Task: In Heading Arial with underline. Font size of heading  '18'Font style of data Calibri. Font size of data  9Alignment of headline & data Align center. Fill color in heading,  RedFont color of data Black Apply border in Data No BorderIn the sheet  Budget Templatebook
Action: Mouse moved to (51, 106)
Screenshot: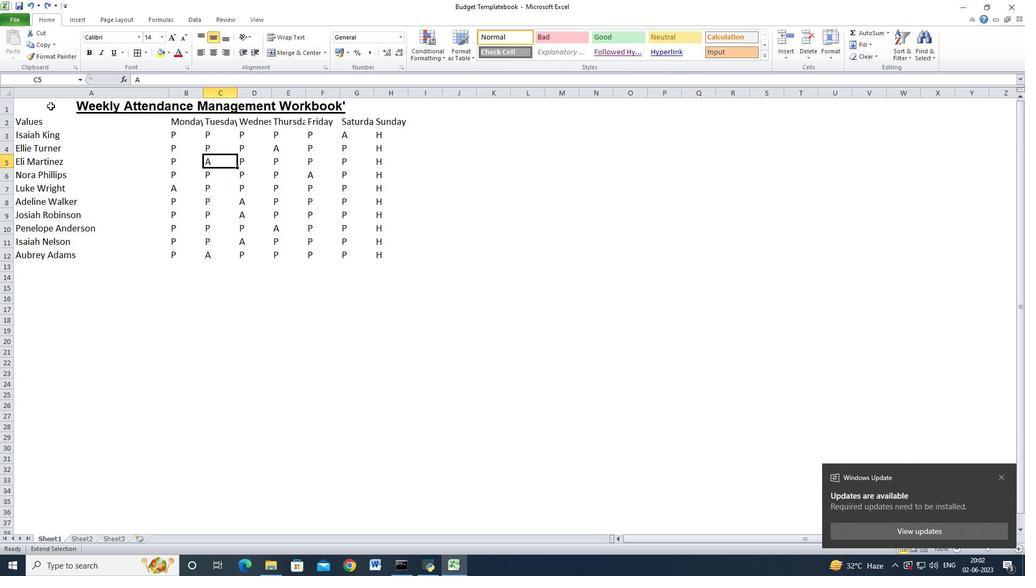 
Action: Mouse pressed left at (51, 106)
Screenshot: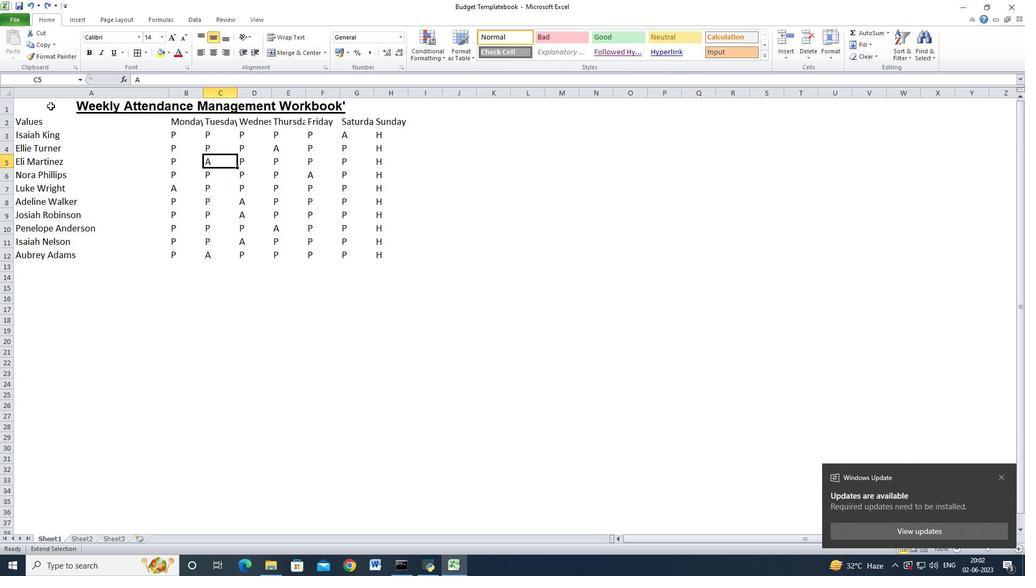 
Action: Mouse moved to (60, 108)
Screenshot: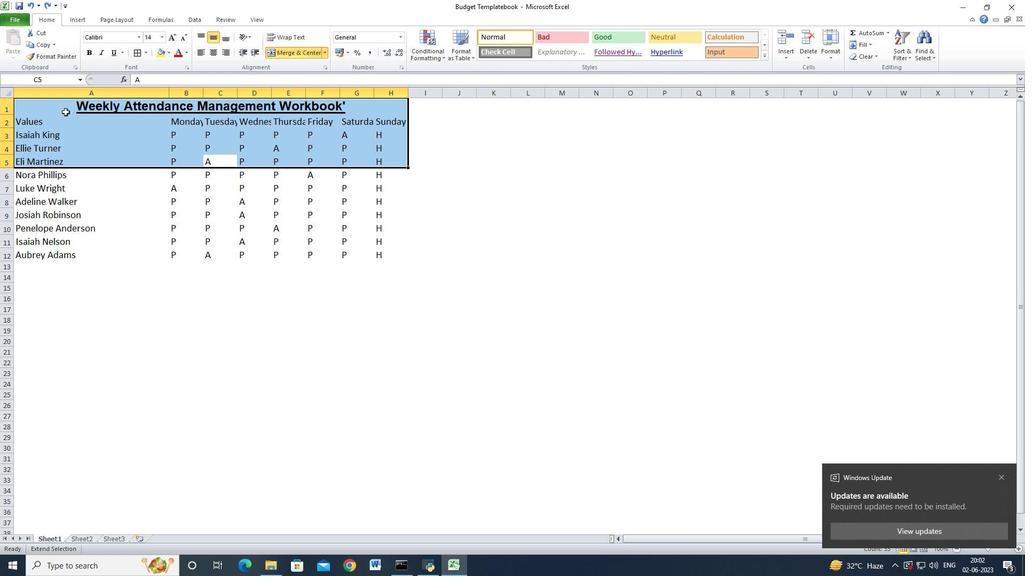 
Action: Mouse pressed left at (60, 108)
Screenshot: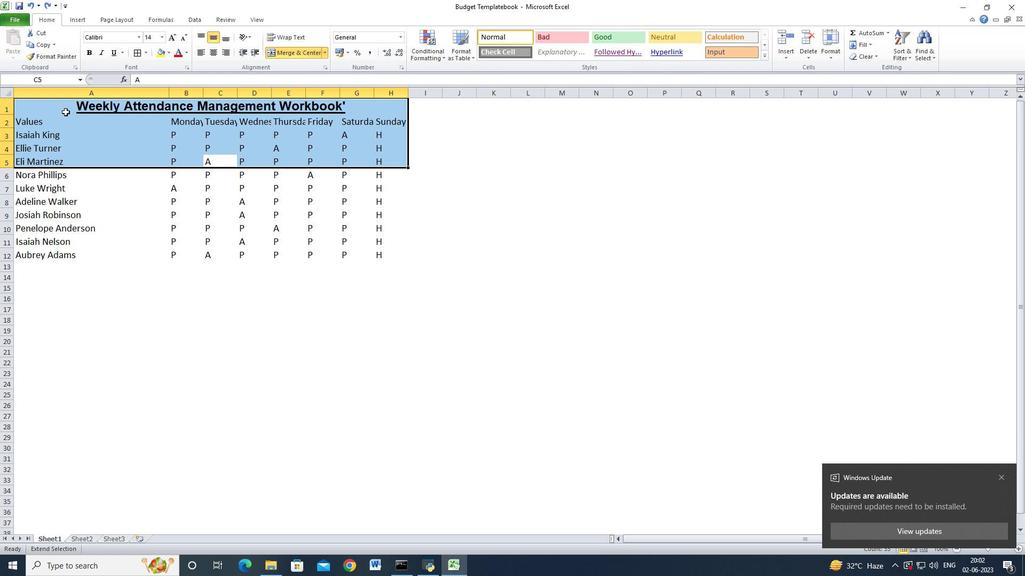 
Action: Mouse moved to (65, 107)
Screenshot: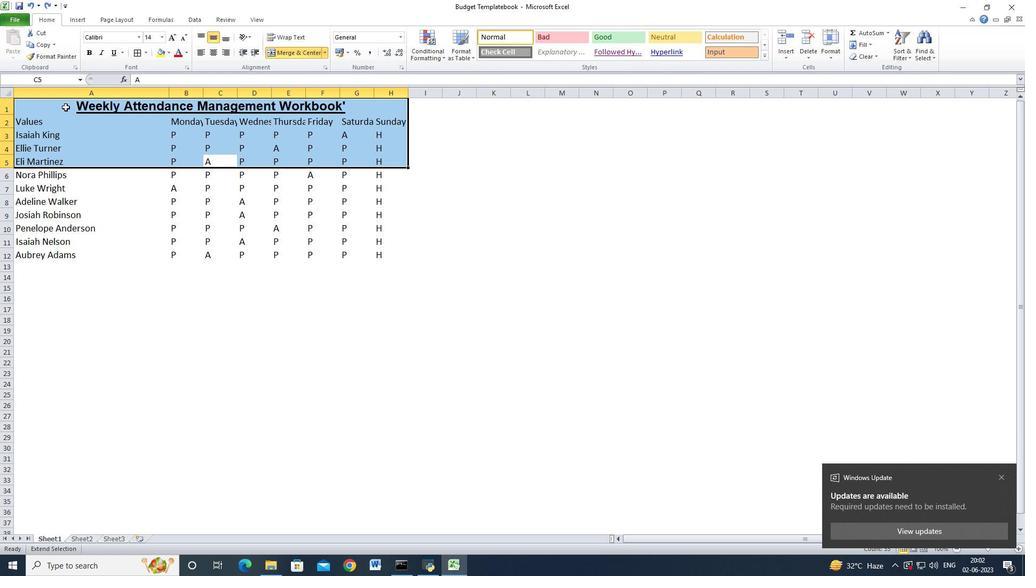 
Action: Mouse pressed left at (65, 107)
Screenshot: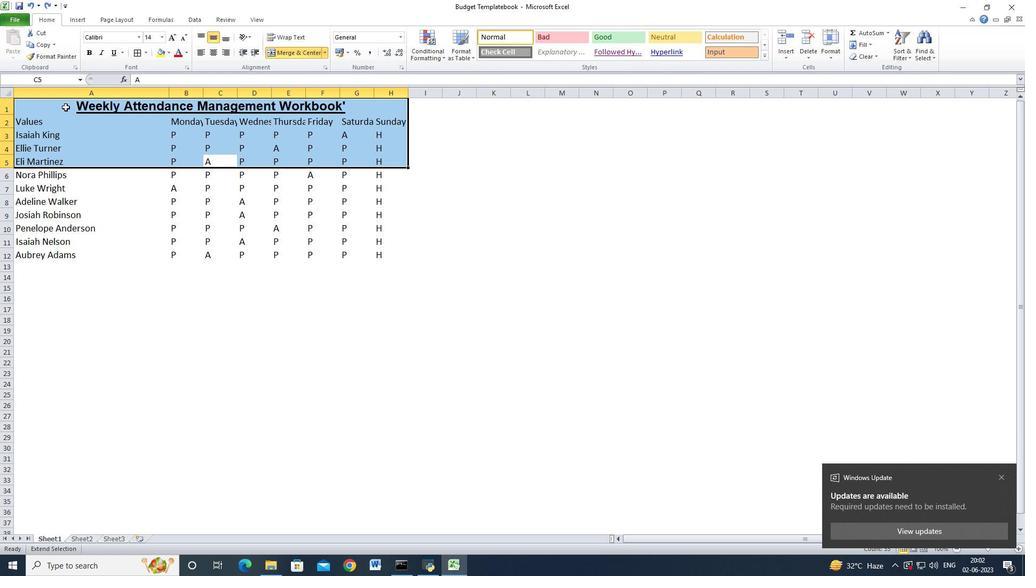 
Action: Mouse moved to (102, 171)
Screenshot: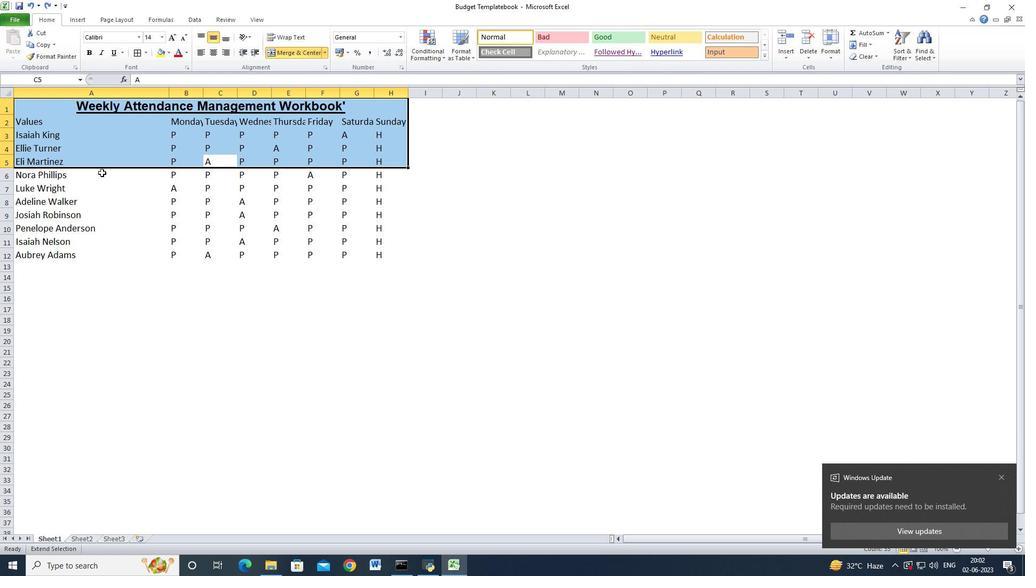 
Action: Key pressed <Key.esc>
Screenshot: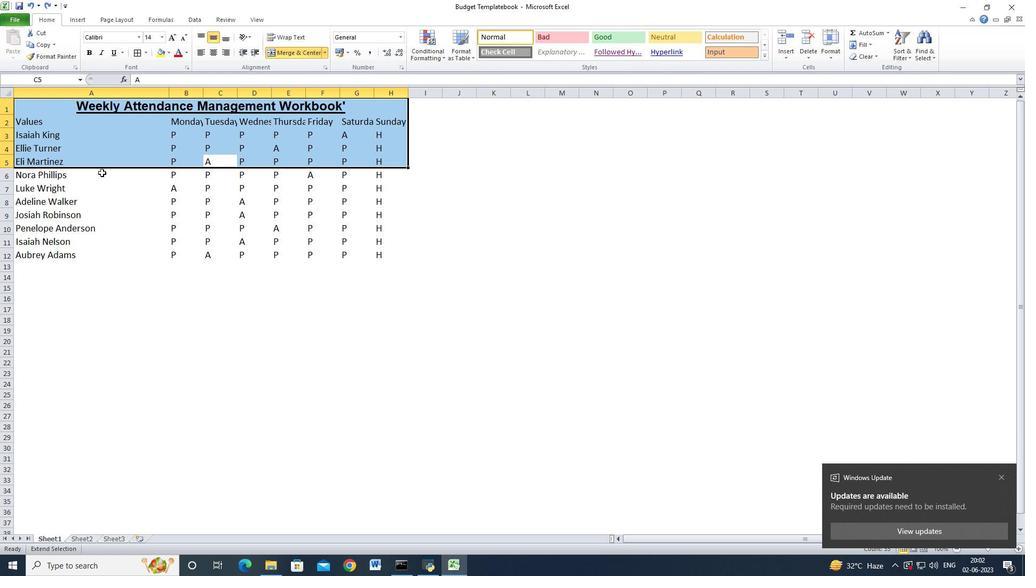 
Action: Mouse moved to (103, 170)
Screenshot: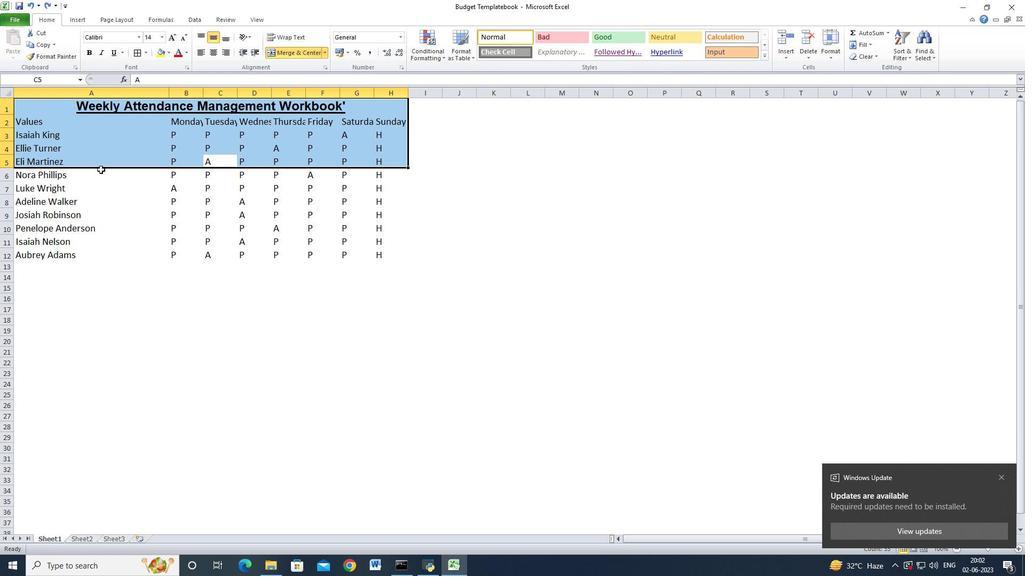 
Action: Mouse pressed left at (103, 170)
Screenshot: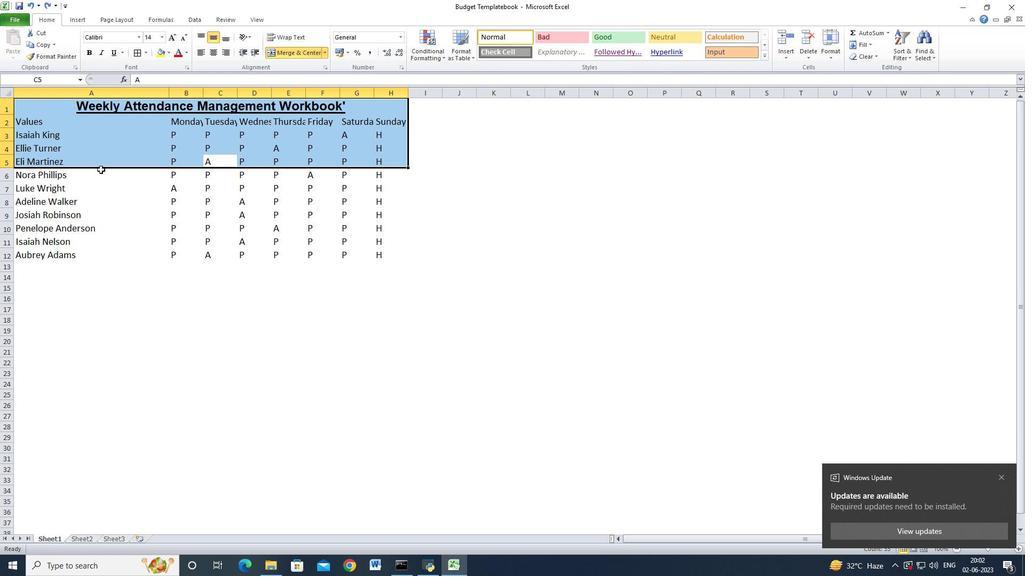
Action: Mouse moved to (56, 107)
Screenshot: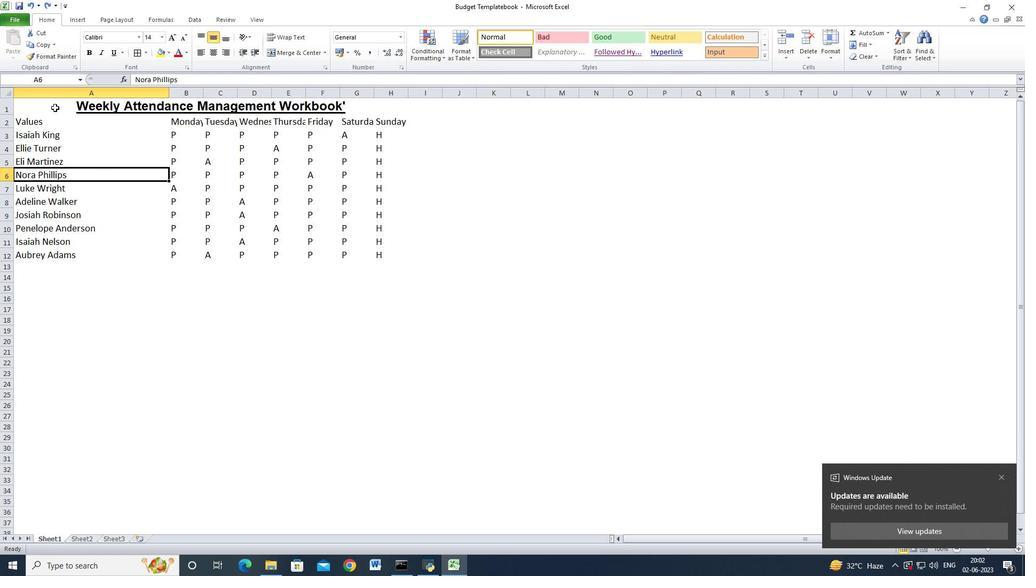 
Action: Mouse pressed left at (56, 107)
Screenshot: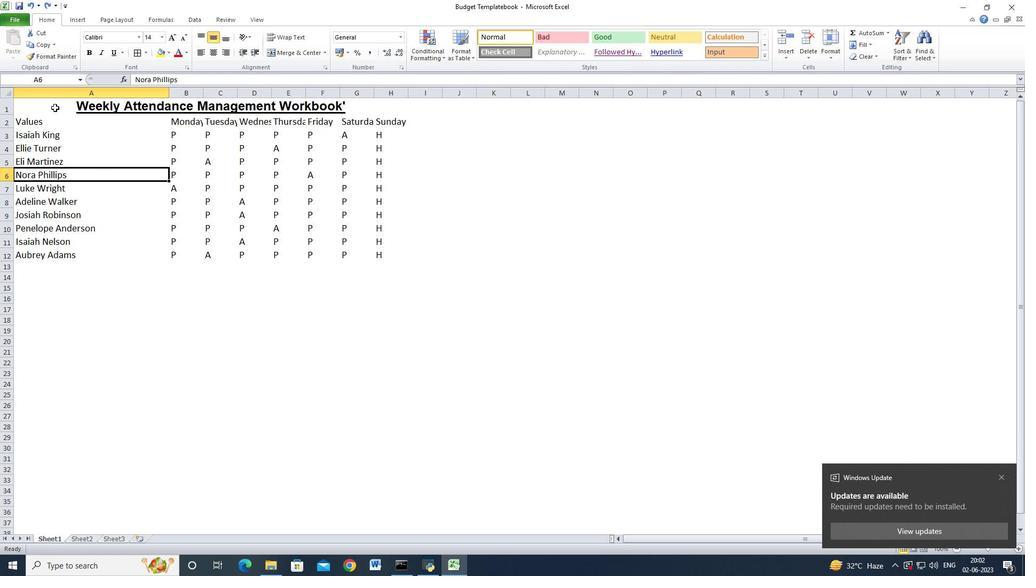 
Action: Mouse moved to (138, 38)
Screenshot: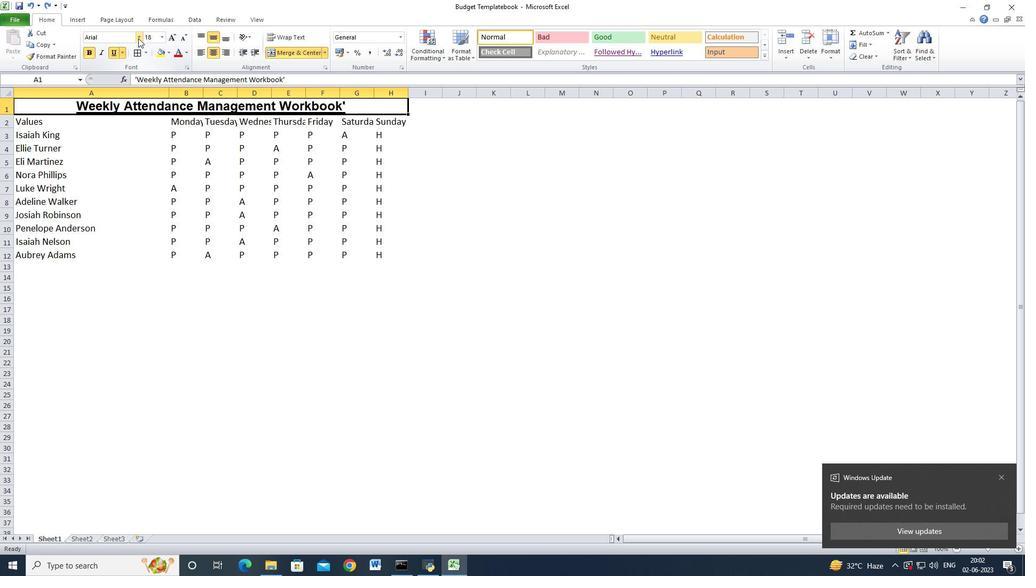 
Action: Mouse pressed left at (138, 38)
Screenshot: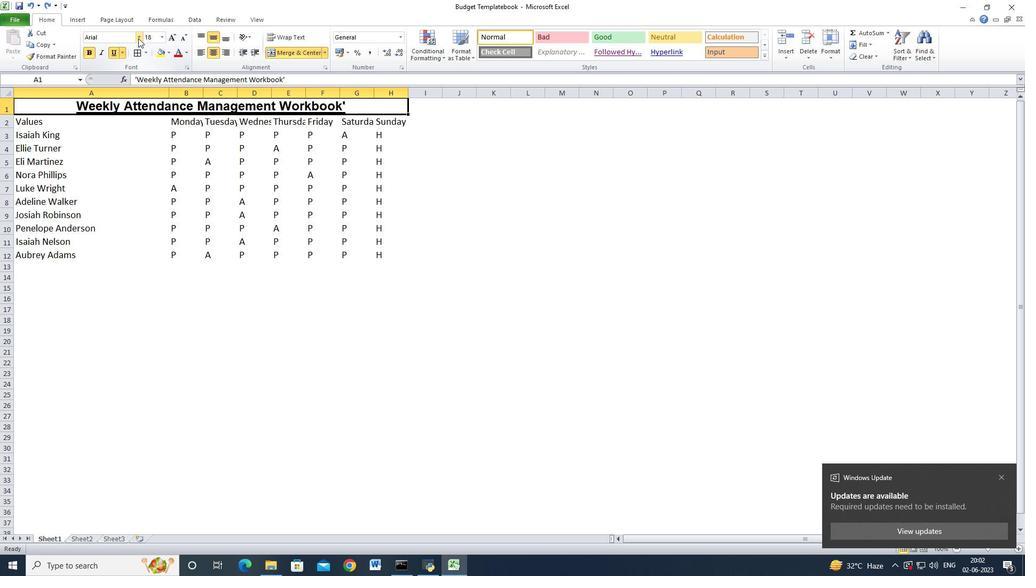 
Action: Mouse moved to (114, 123)
Screenshot: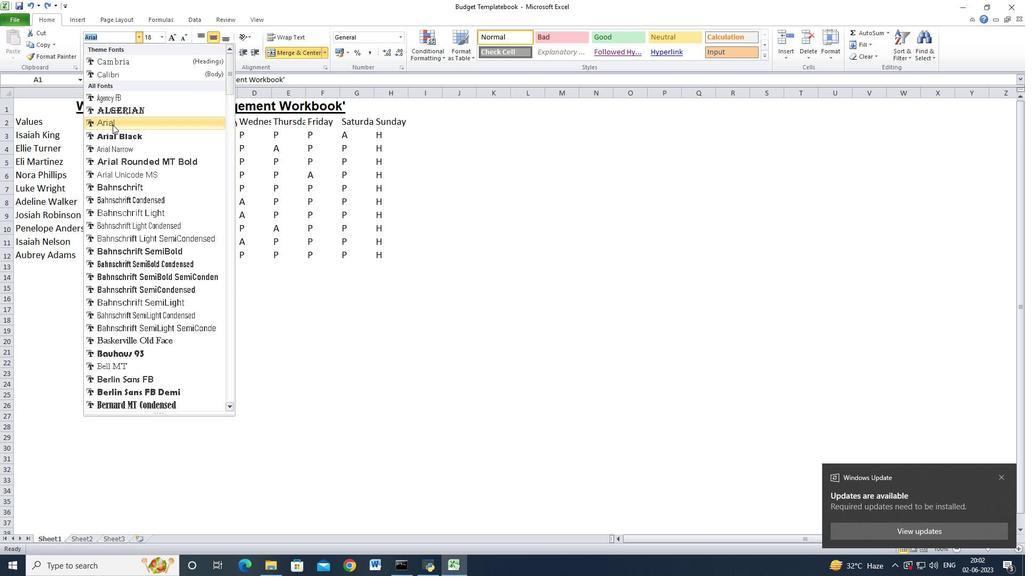 
Action: Mouse pressed left at (114, 123)
Screenshot: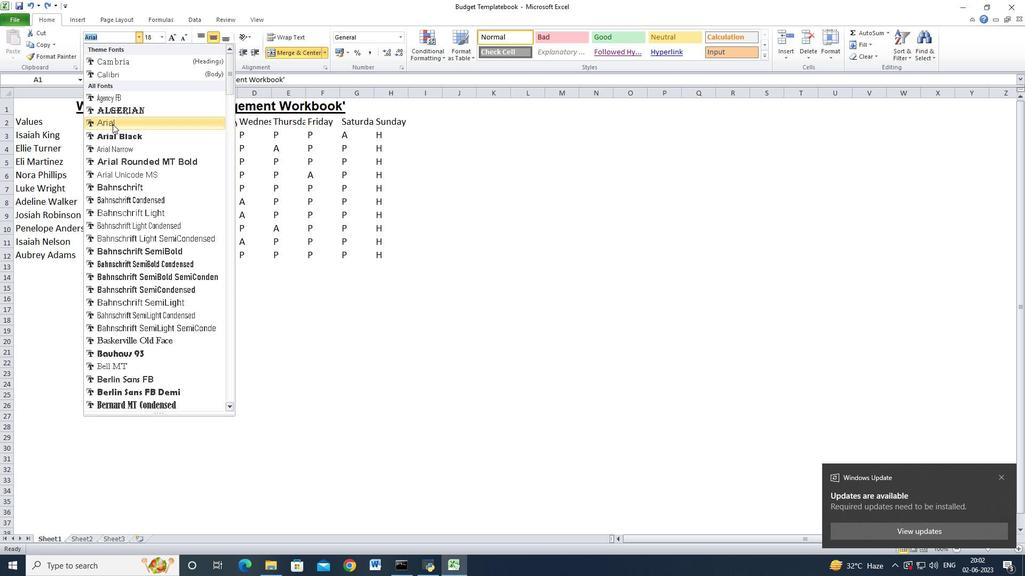 
Action: Mouse moved to (114, 51)
Screenshot: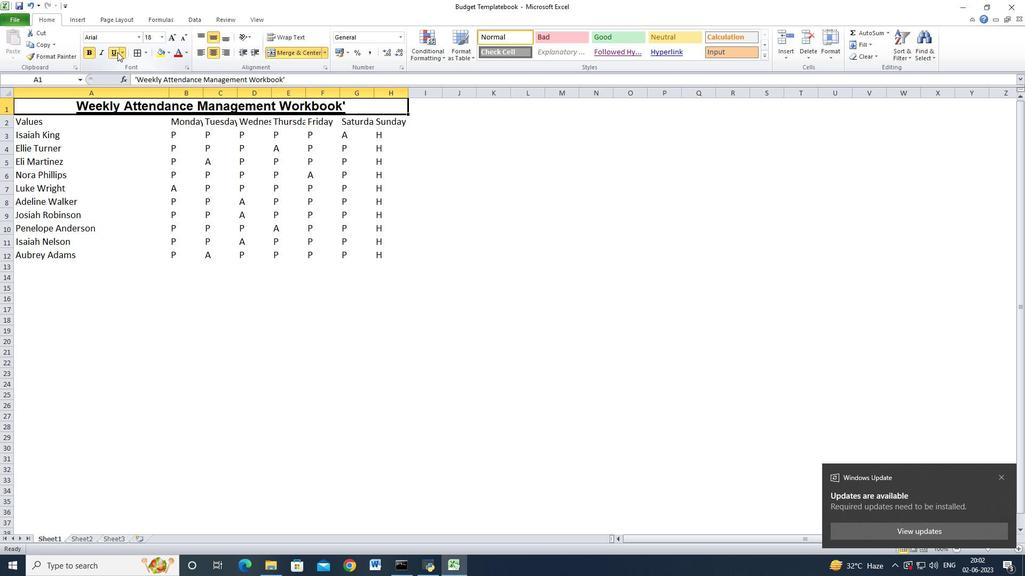
Action: Mouse pressed left at (114, 51)
Screenshot: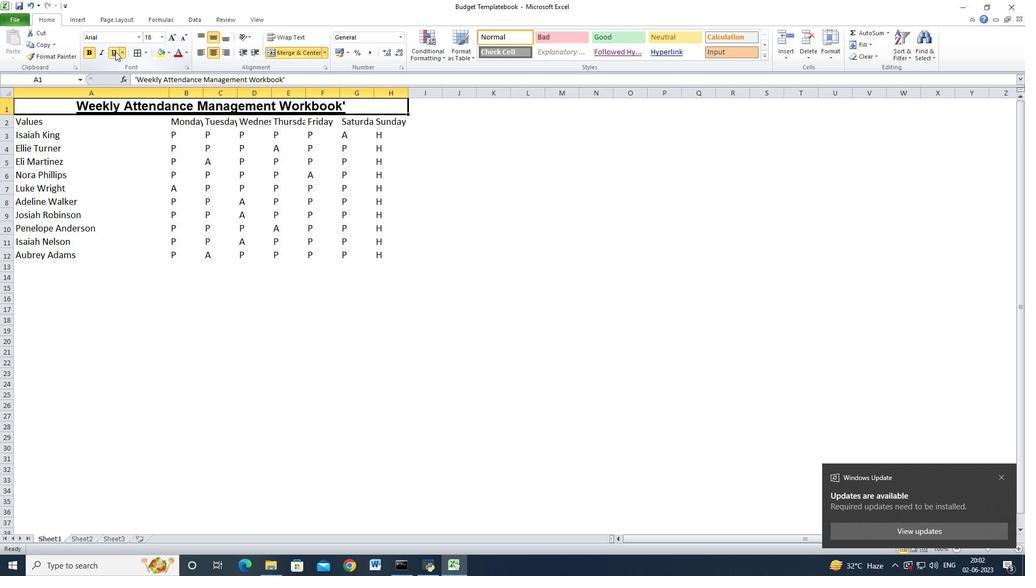 
Action: Mouse moved to (112, 51)
Screenshot: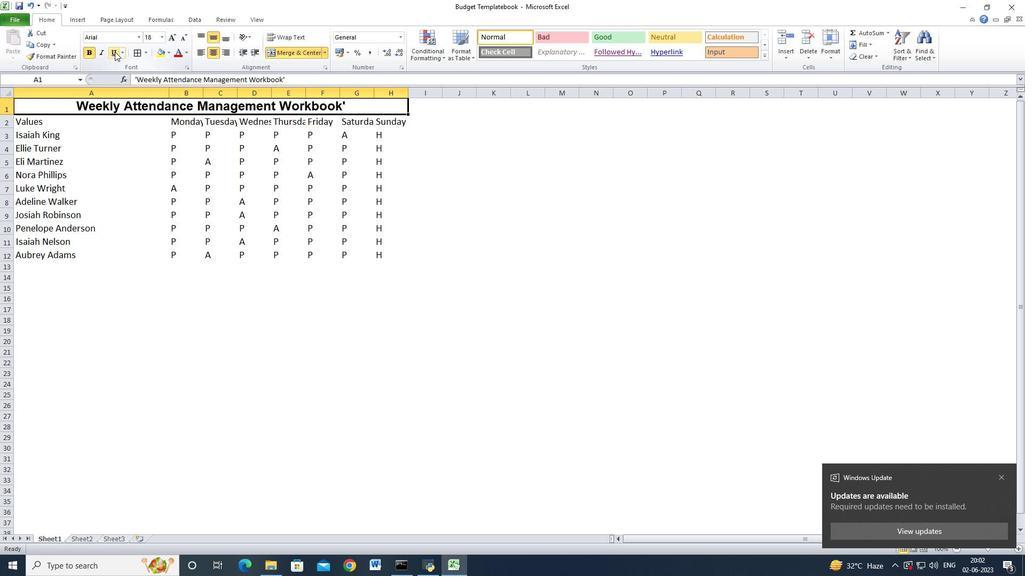 
Action: Mouse pressed left at (112, 51)
Screenshot: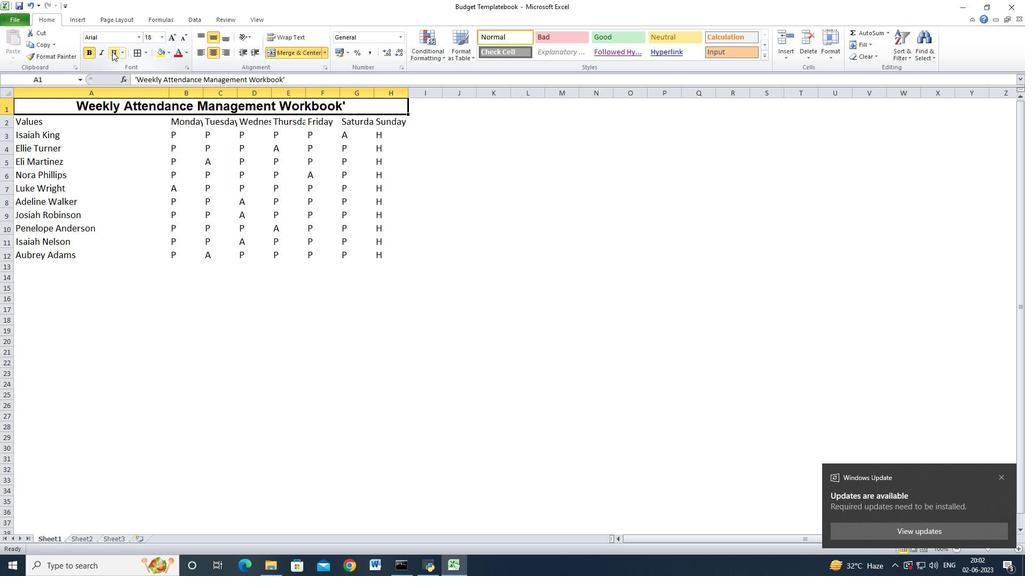 
Action: Mouse moved to (163, 36)
Screenshot: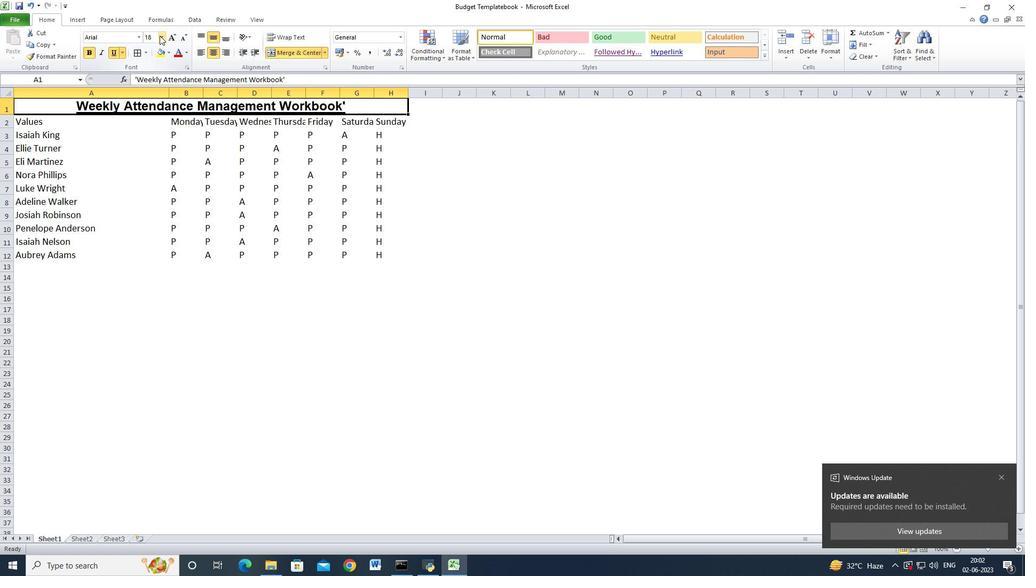 
Action: Mouse pressed left at (163, 36)
Screenshot: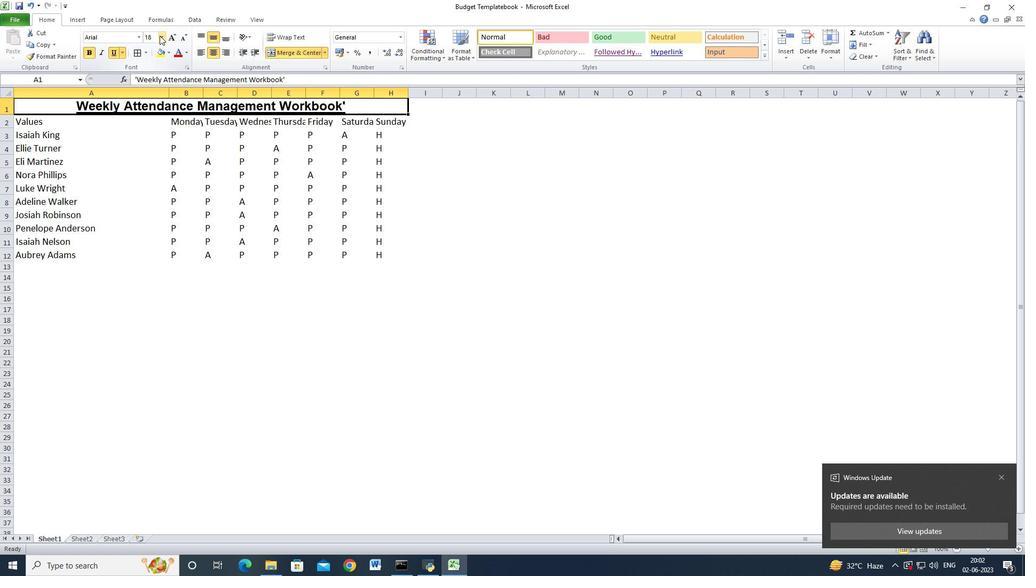 
Action: Mouse moved to (150, 111)
Screenshot: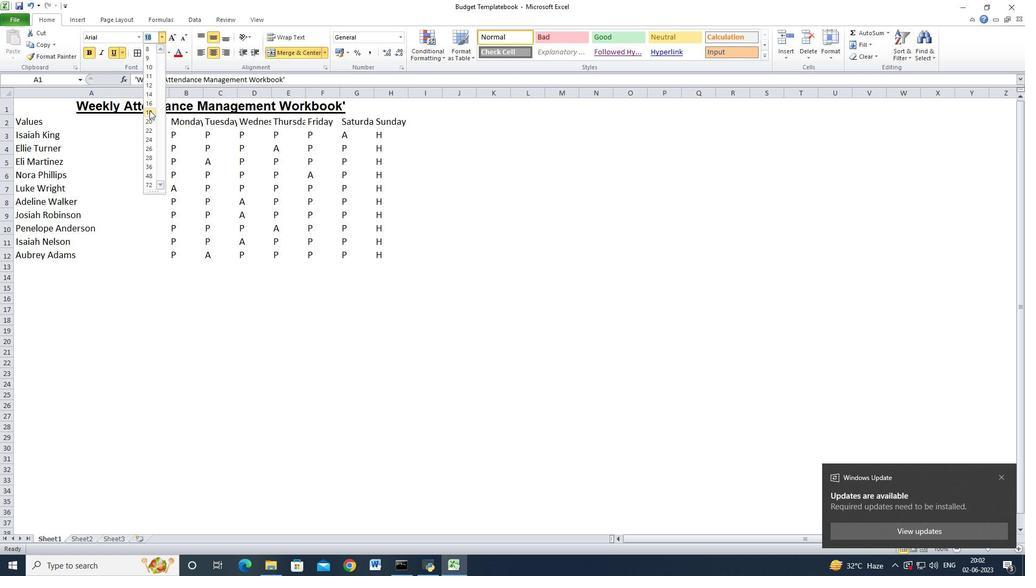 
Action: Mouse pressed left at (150, 111)
Screenshot: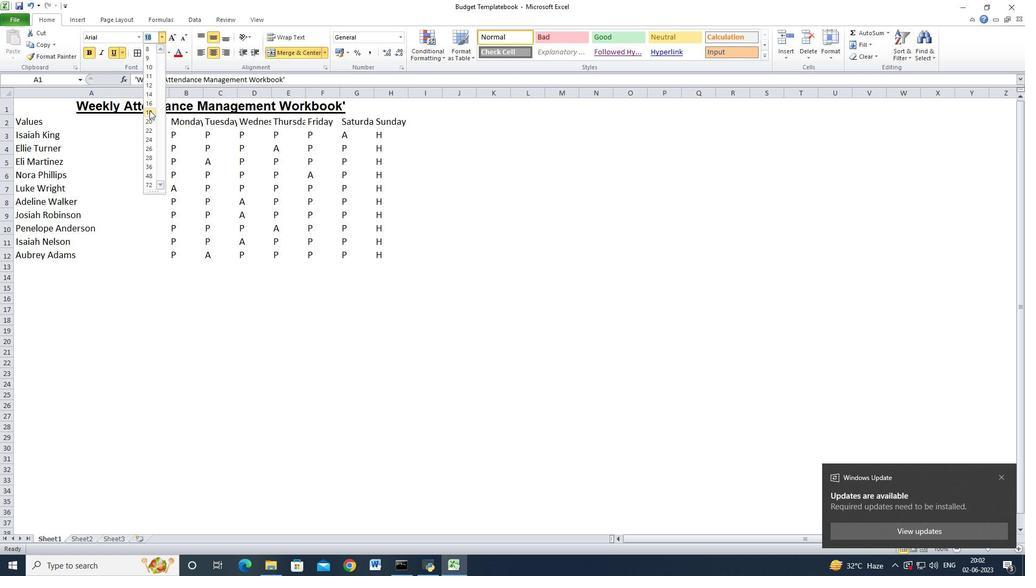 
Action: Mouse moved to (56, 149)
Screenshot: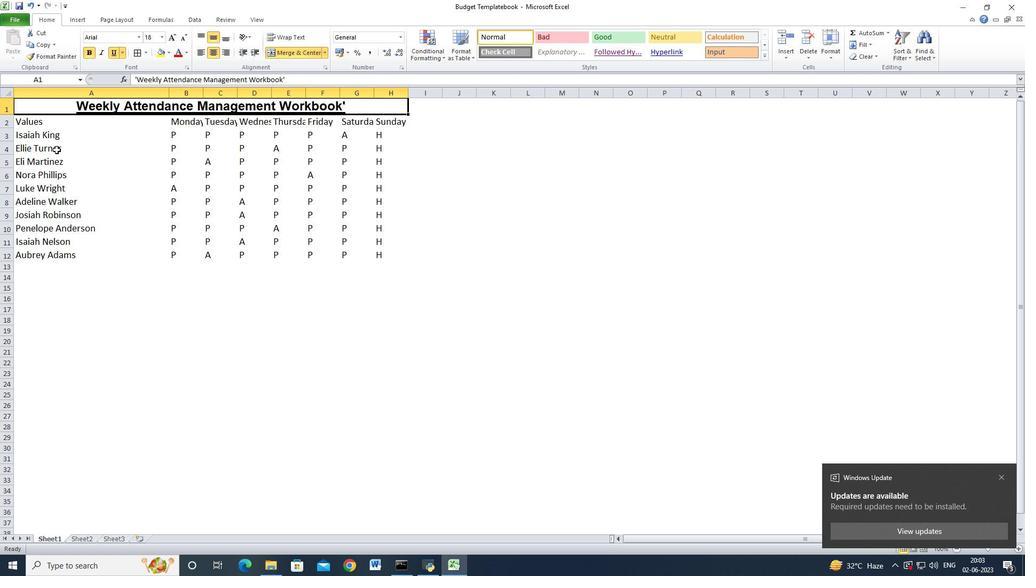 
Action: Mouse pressed left at (56, 149)
Screenshot: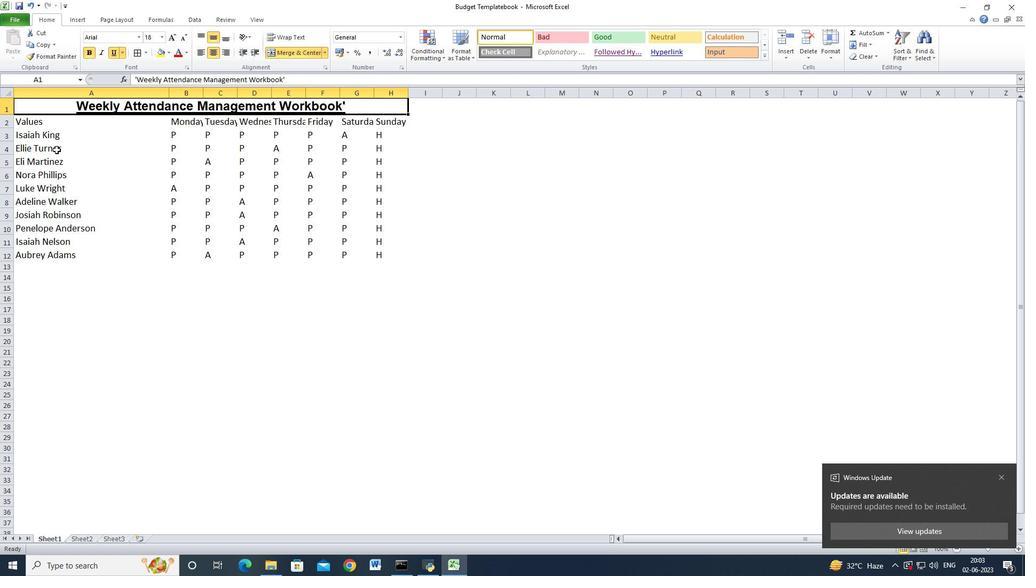 
Action: Mouse moved to (32, 124)
Screenshot: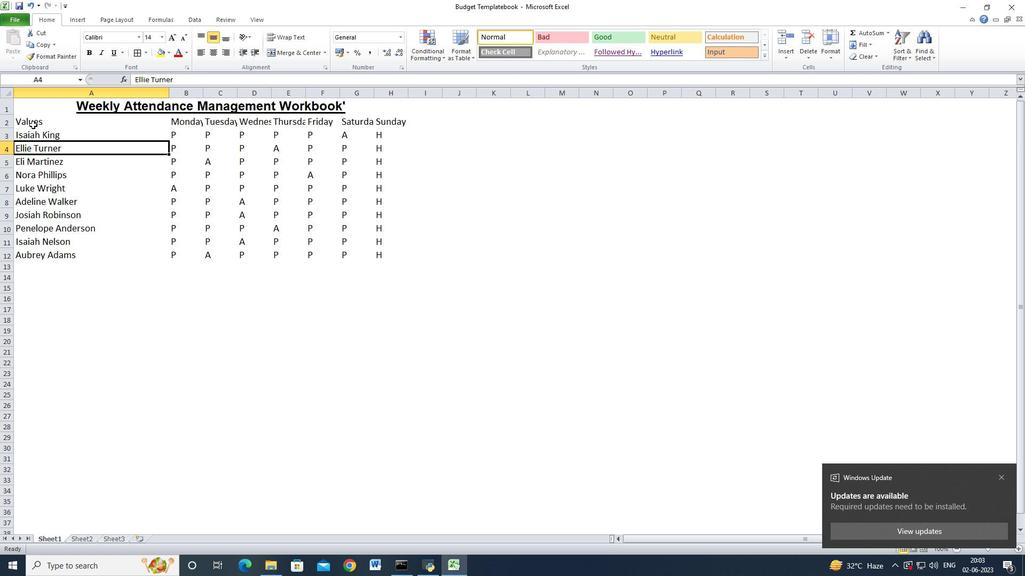 
Action: Mouse pressed left at (32, 124)
Screenshot: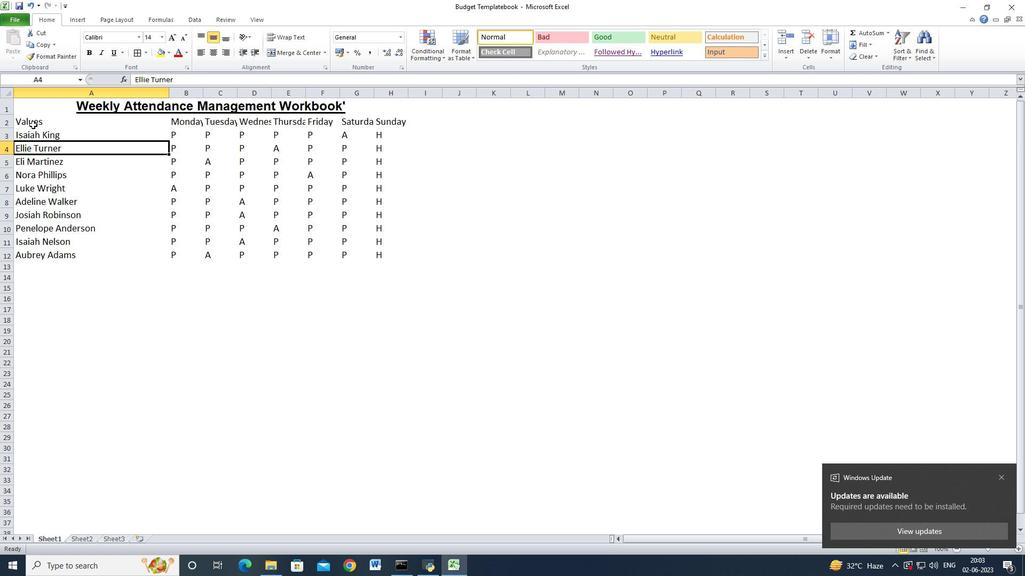 
Action: Mouse moved to (138, 35)
Screenshot: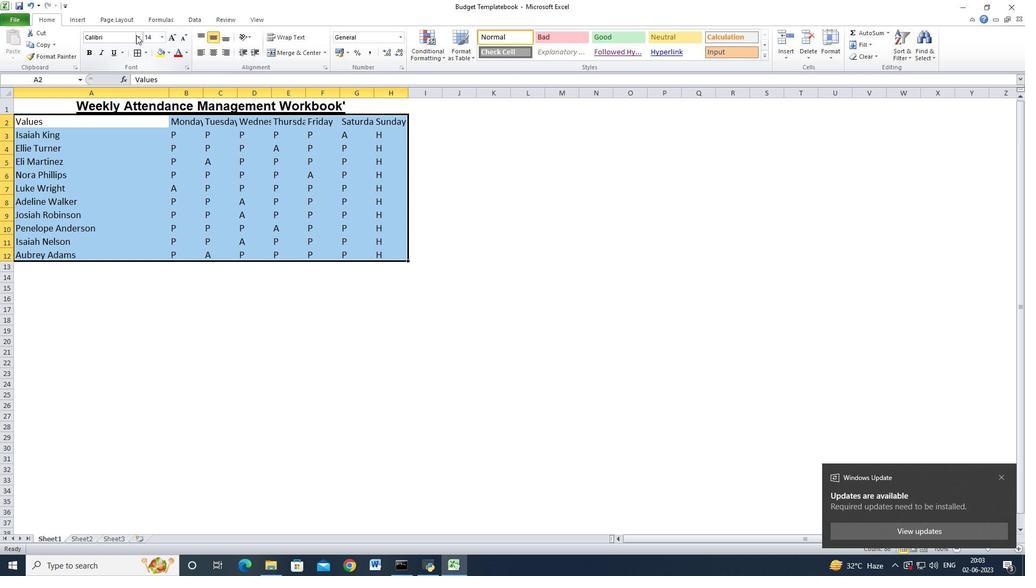 
Action: Mouse pressed left at (138, 35)
Screenshot: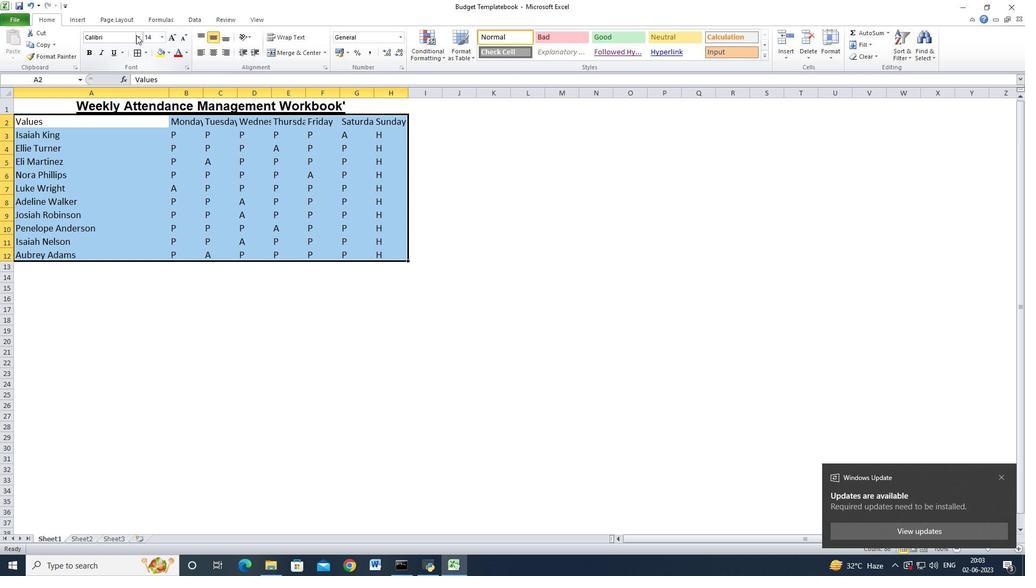 
Action: Mouse moved to (116, 76)
Screenshot: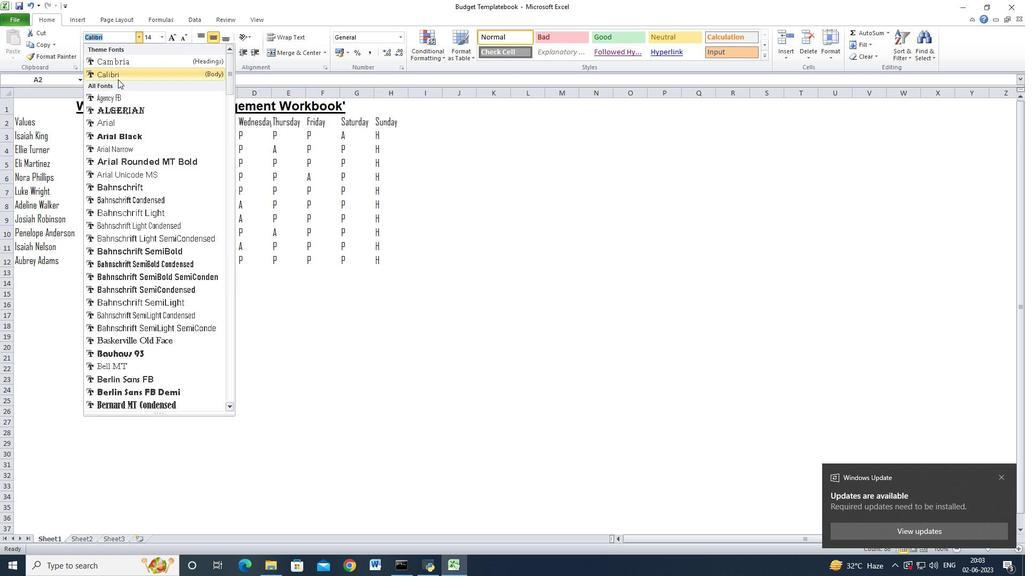 
Action: Mouse pressed left at (116, 76)
Screenshot: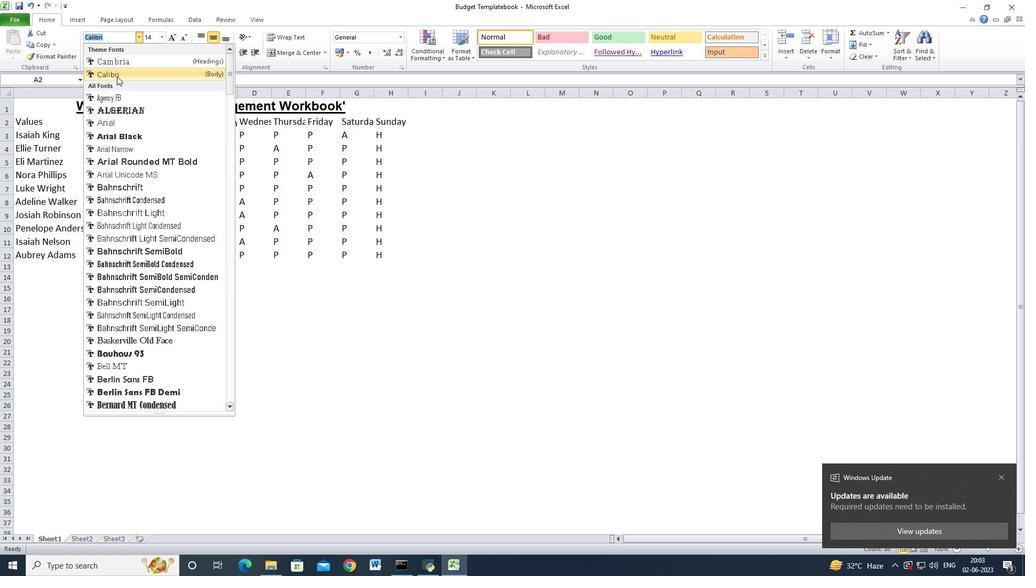 
Action: Mouse moved to (6, 92)
Screenshot: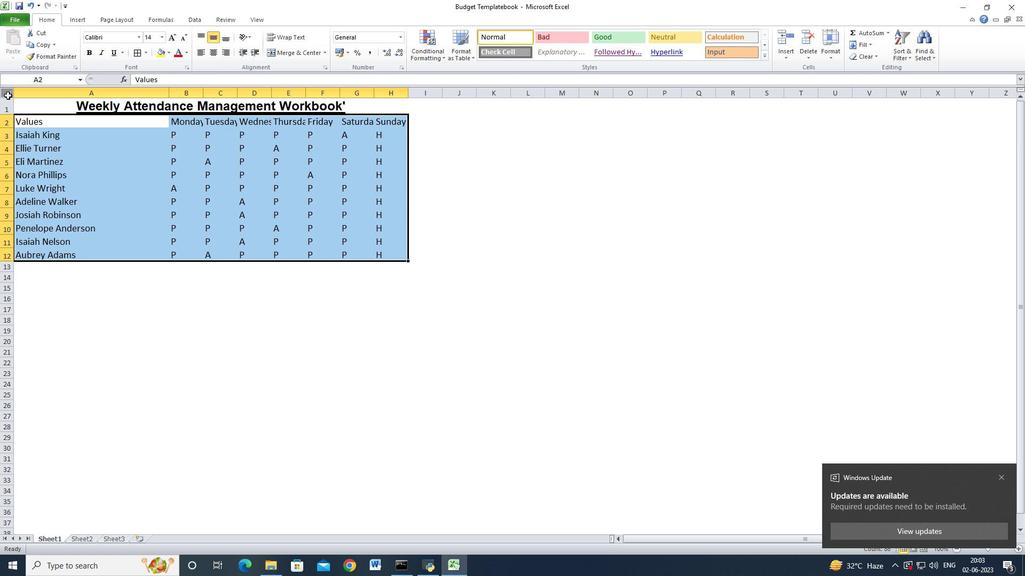 
Action: Mouse pressed left at (6, 92)
Screenshot: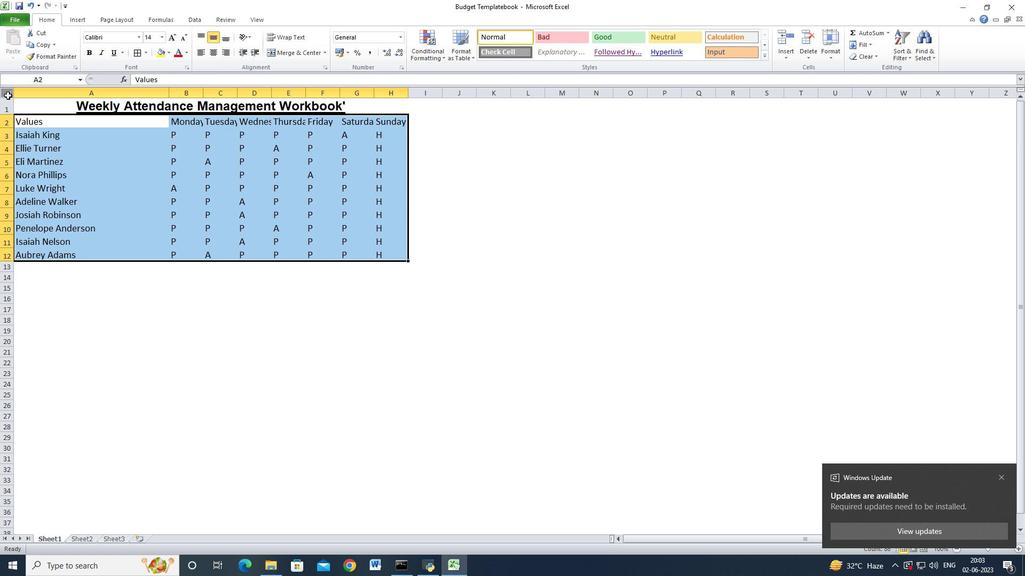 
Action: Mouse moved to (171, 94)
Screenshot: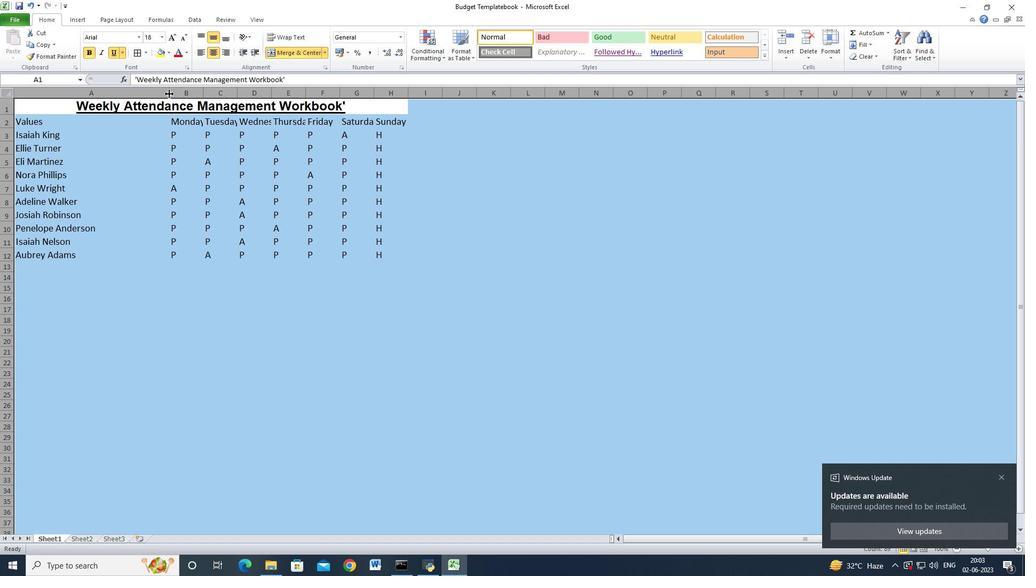 
Action: Mouse pressed left at (171, 94)
Screenshot: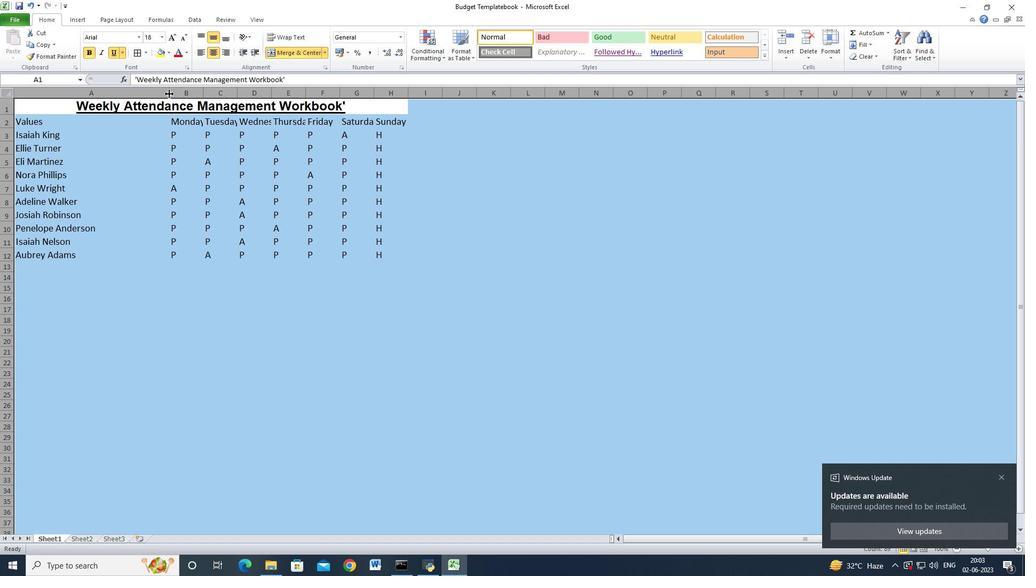 
Action: Mouse moved to (171, 94)
Screenshot: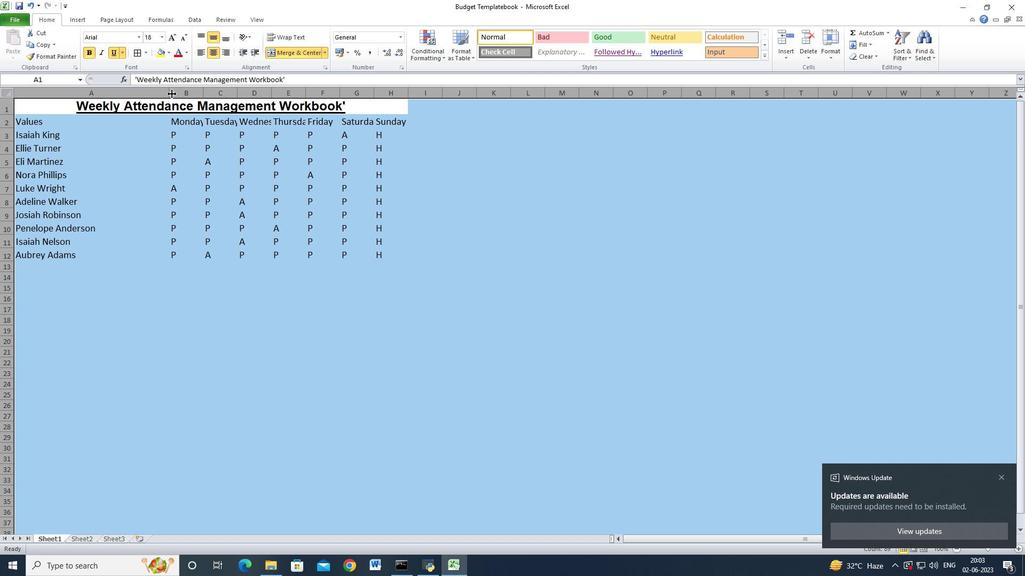 
Action: Mouse pressed left at (171, 94)
Screenshot: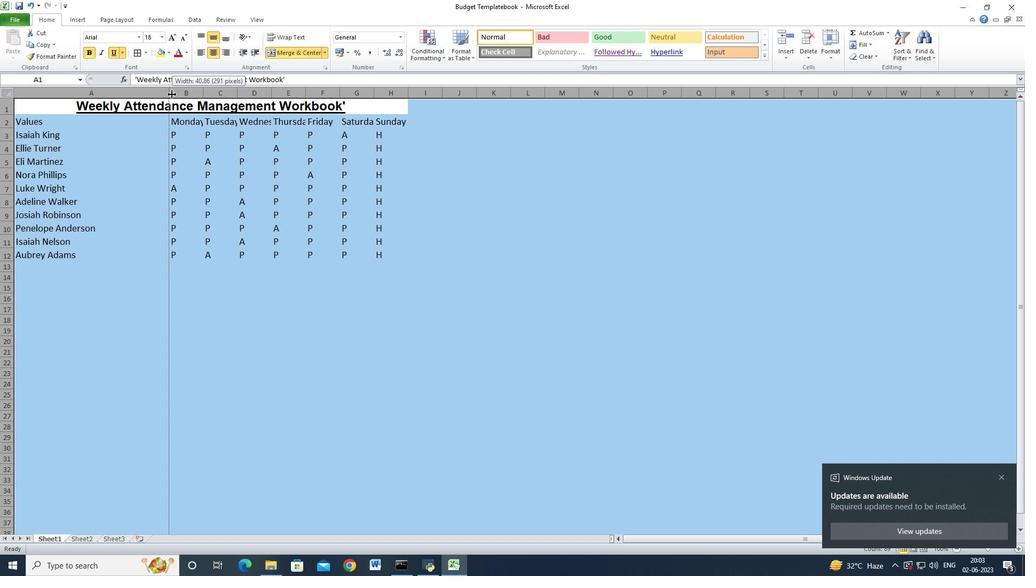 
Action: Mouse moved to (129, 161)
Screenshot: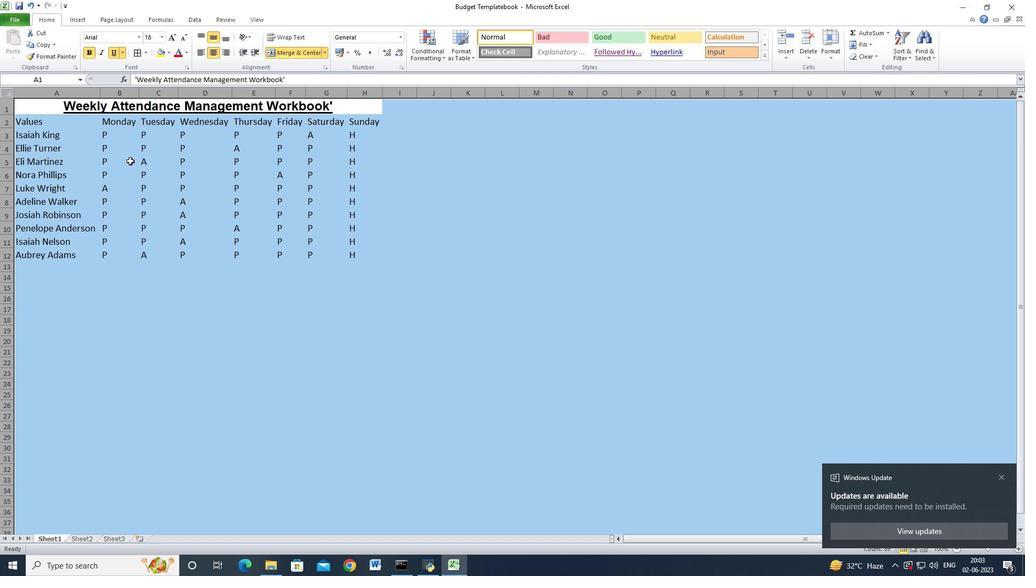 
Action: Mouse pressed left at (129, 161)
Screenshot: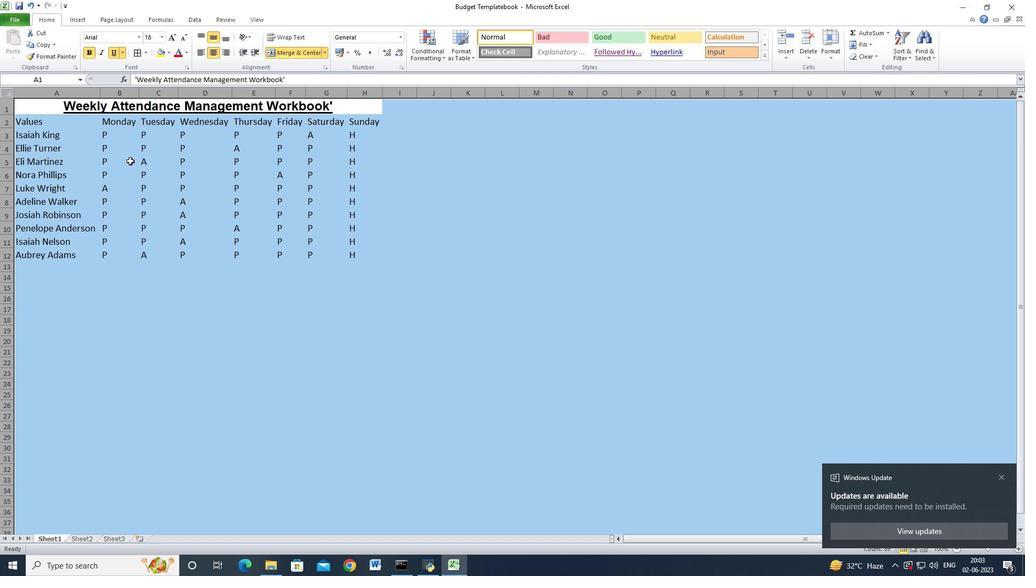 
Action: Mouse moved to (36, 121)
Screenshot: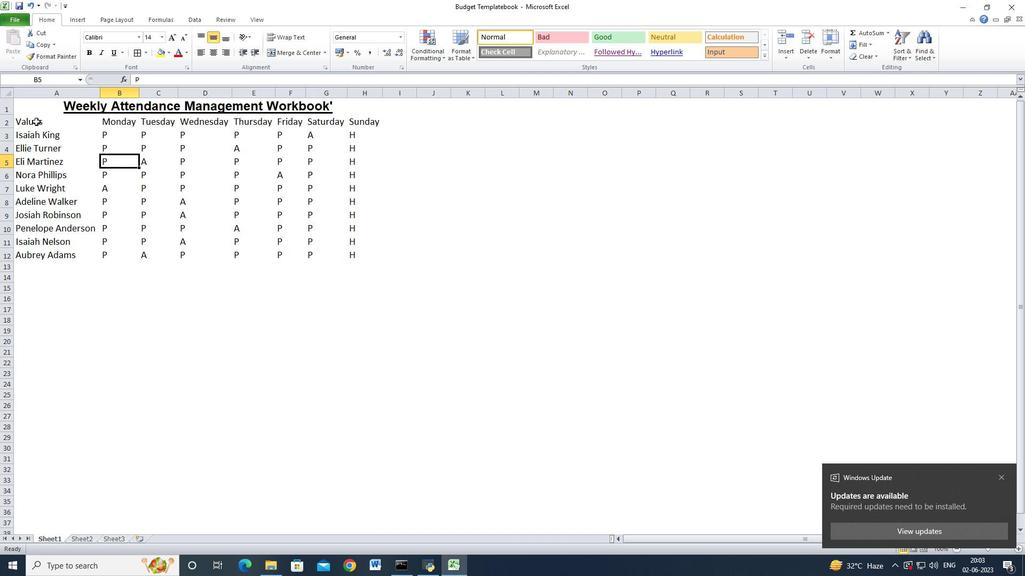 
Action: Mouse pressed left at (36, 121)
Screenshot: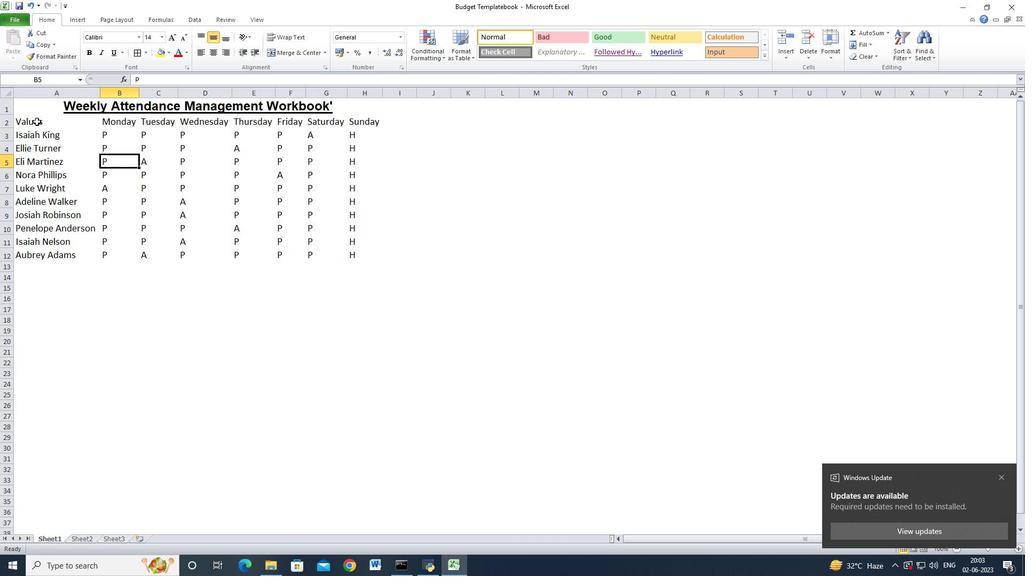 
Action: Mouse moved to (163, 34)
Screenshot: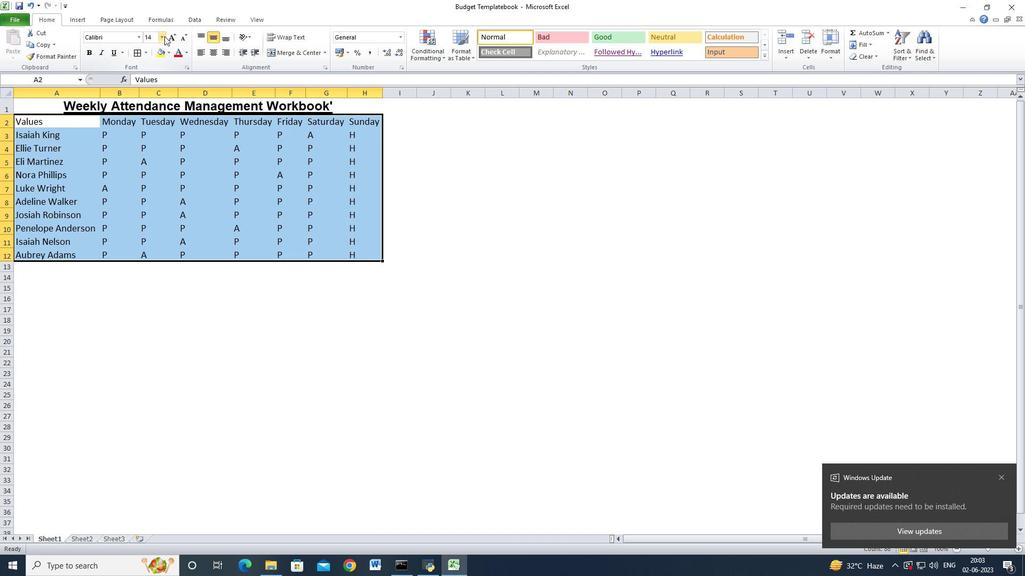 
Action: Mouse pressed left at (163, 34)
Screenshot: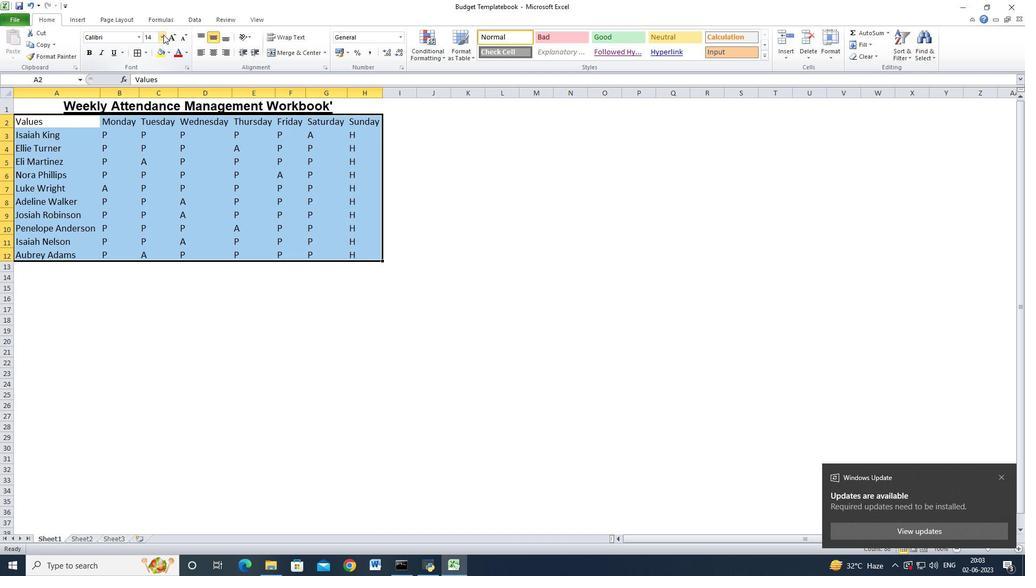 
Action: Mouse moved to (148, 58)
Screenshot: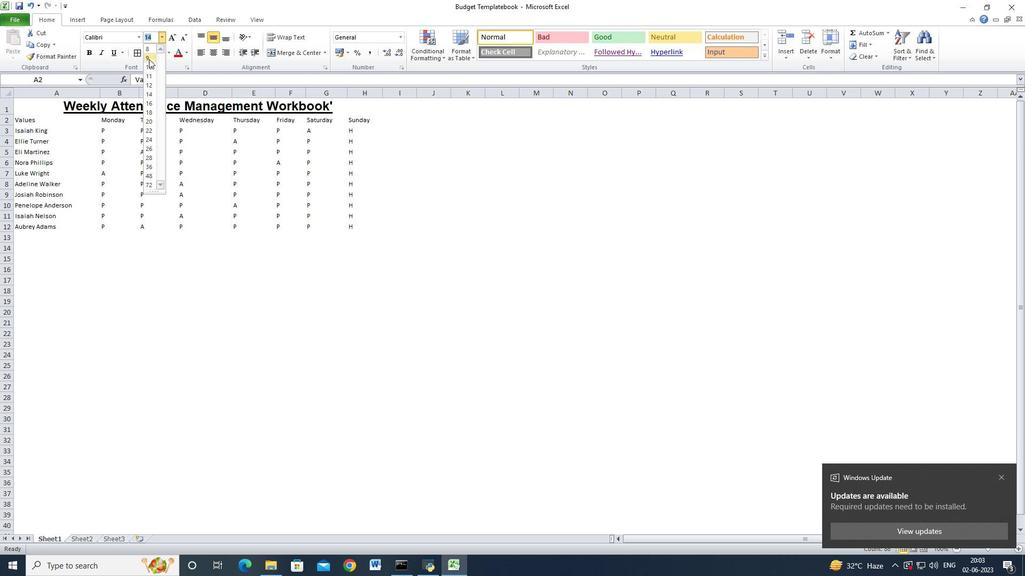 
Action: Mouse pressed left at (148, 58)
Screenshot: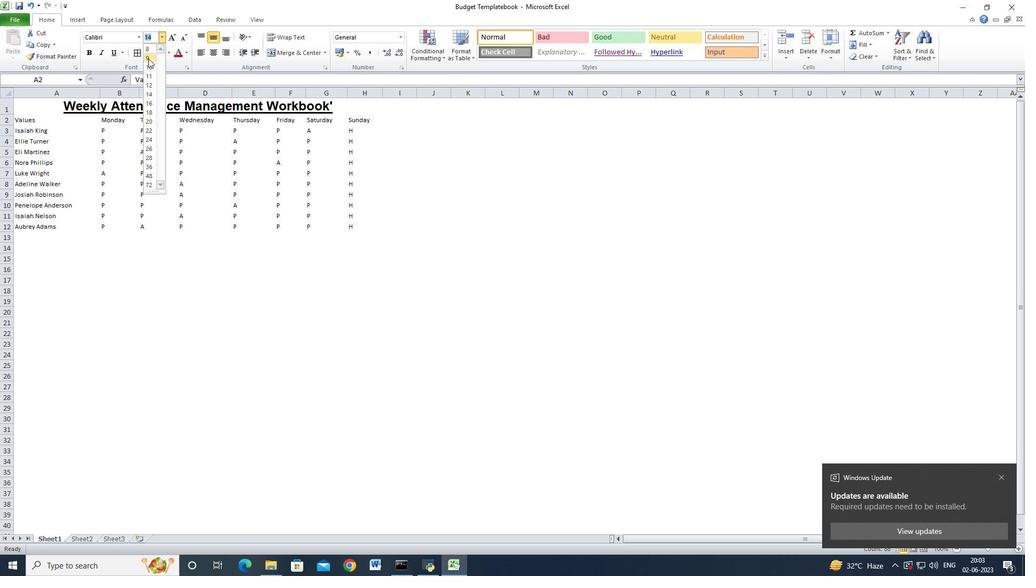 
Action: Mouse moved to (29, 103)
Screenshot: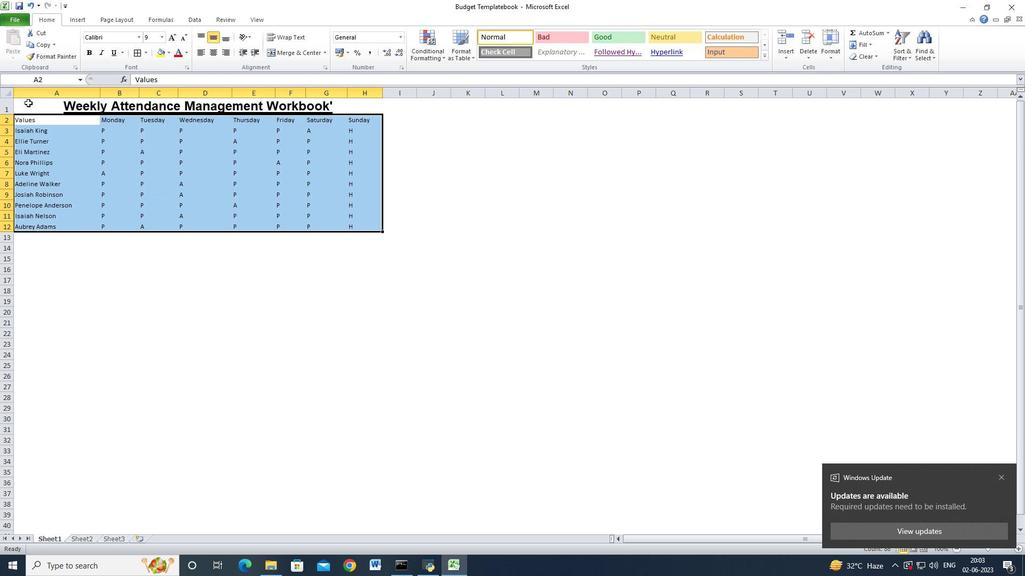 
Action: Mouse pressed left at (29, 103)
Screenshot: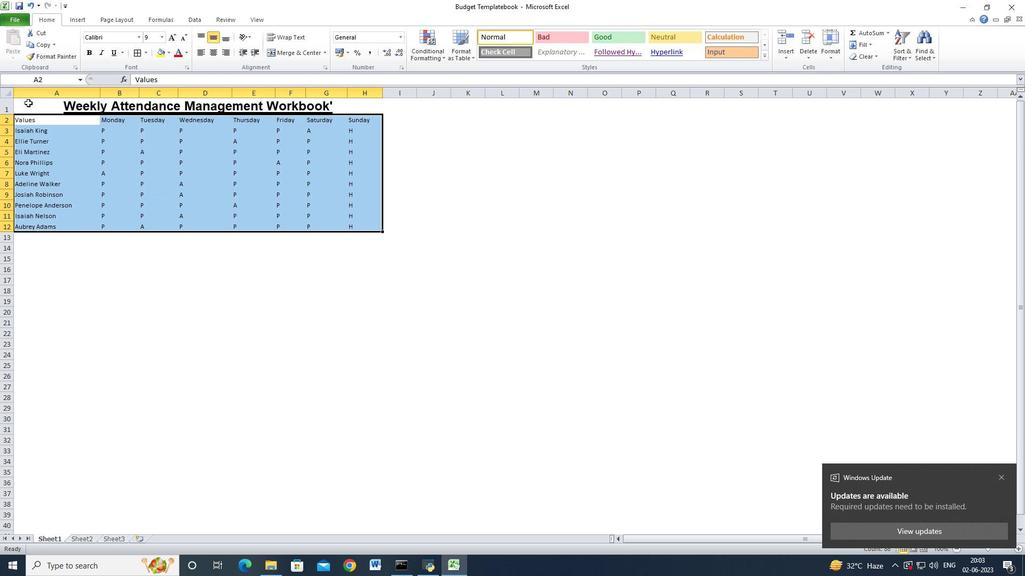 
Action: Mouse moved to (198, 52)
Screenshot: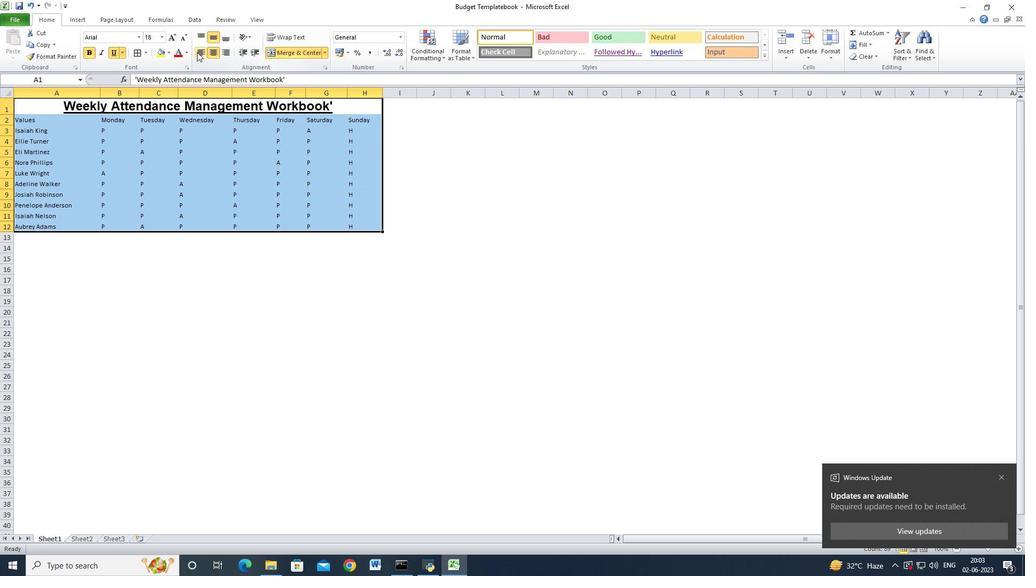 
Action: Mouse pressed left at (198, 52)
Screenshot: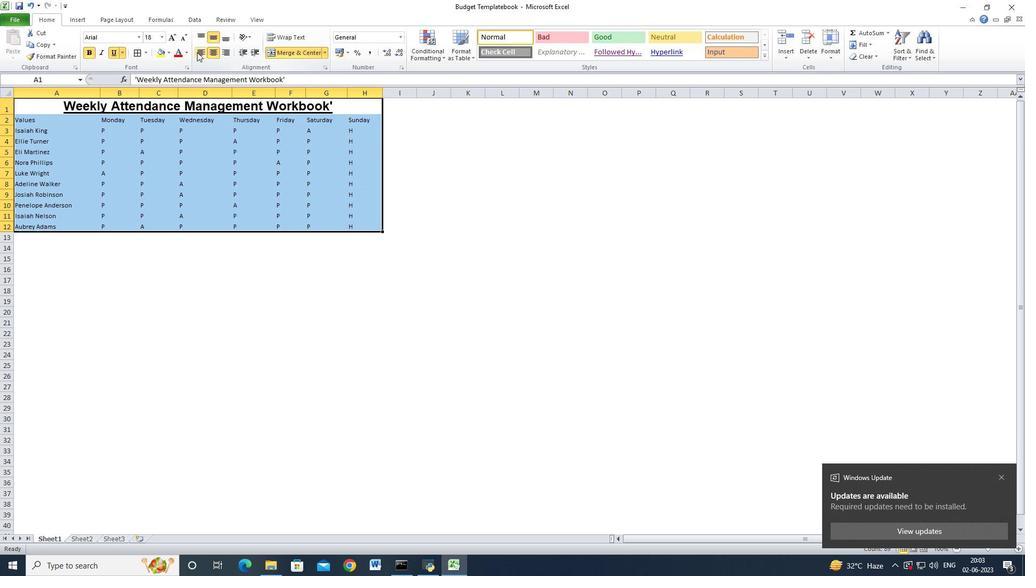 
Action: Mouse moved to (213, 50)
Screenshot: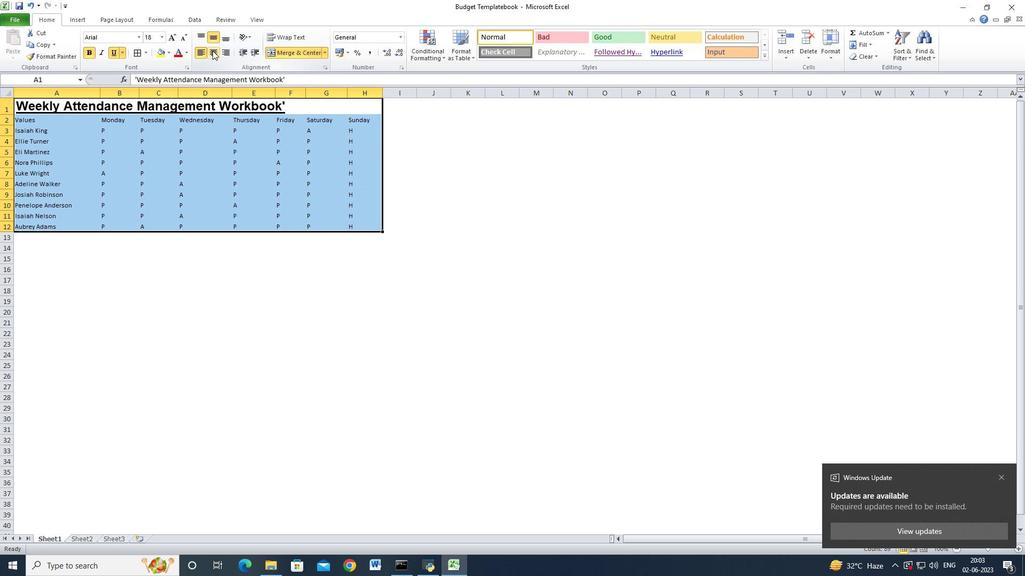 
Action: Mouse pressed left at (213, 50)
Screenshot: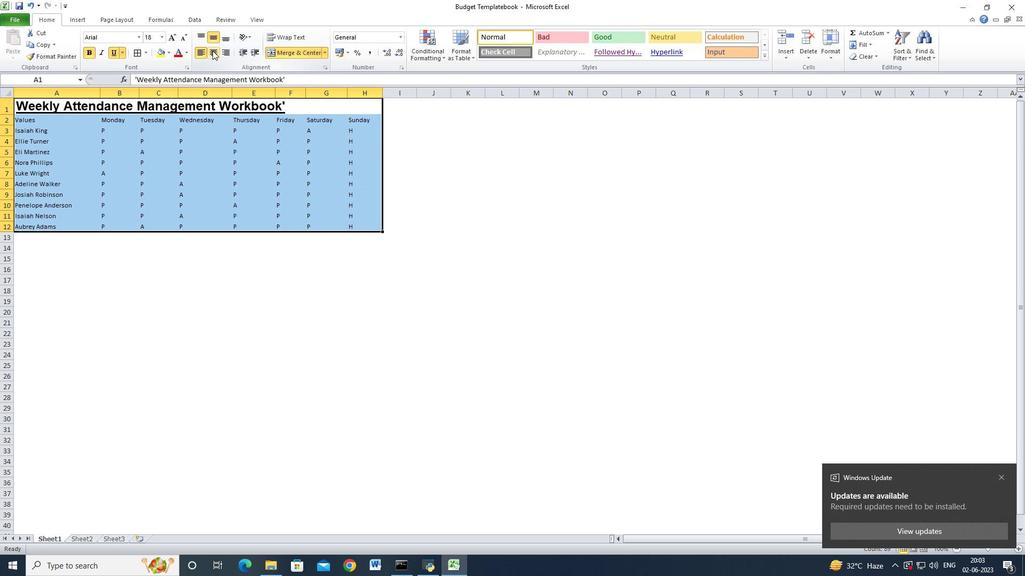 
Action: Mouse moved to (151, 170)
Screenshot: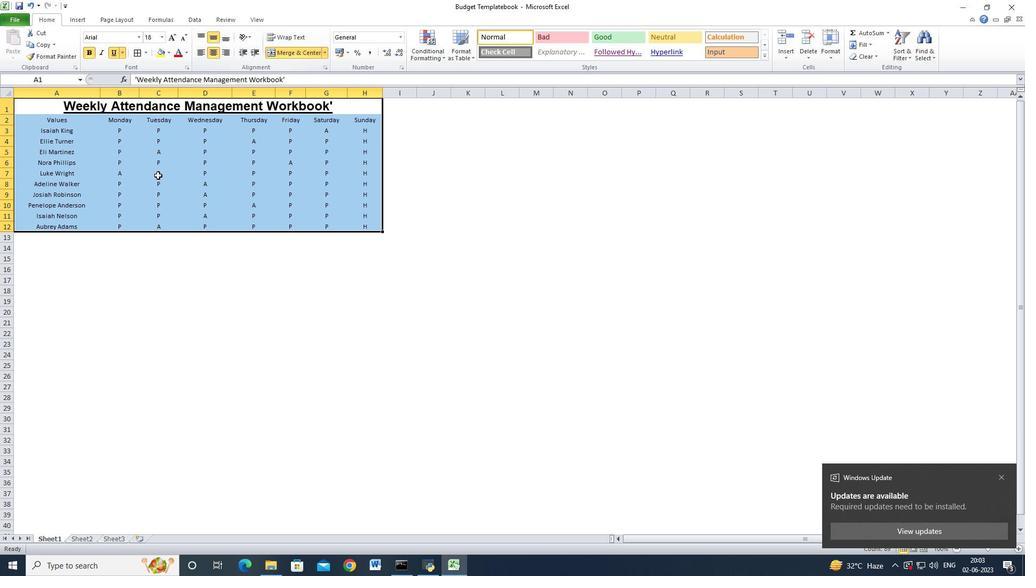 
Action: Mouse pressed left at (151, 170)
Screenshot: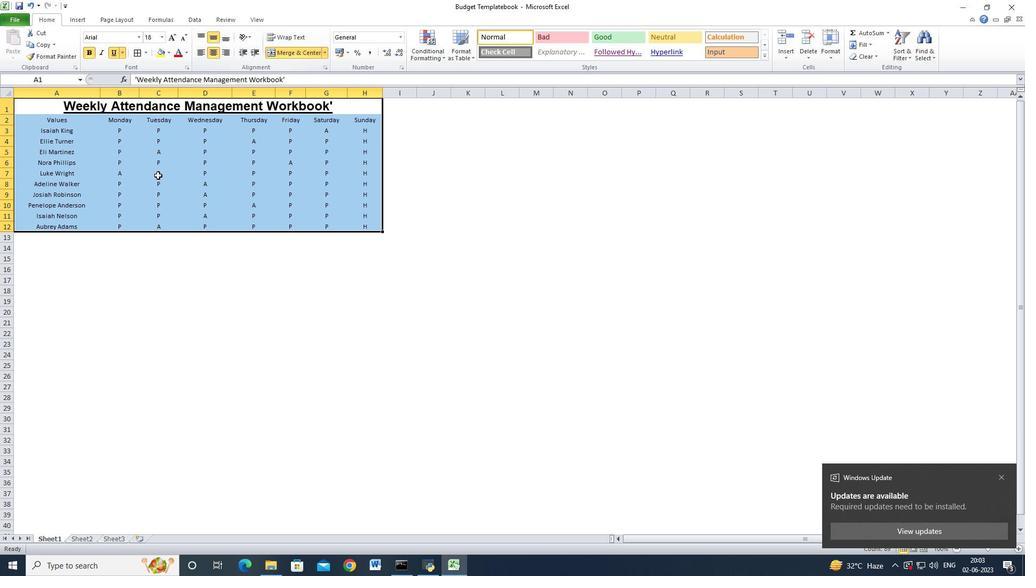 
Action: Mouse moved to (234, 170)
Screenshot: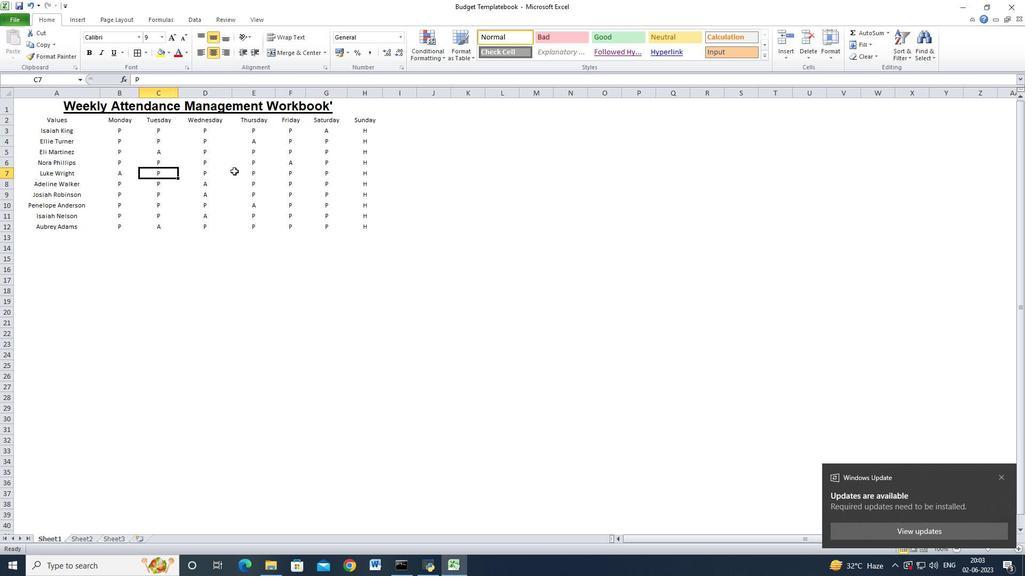 
Action: Mouse pressed left at (234, 170)
Screenshot: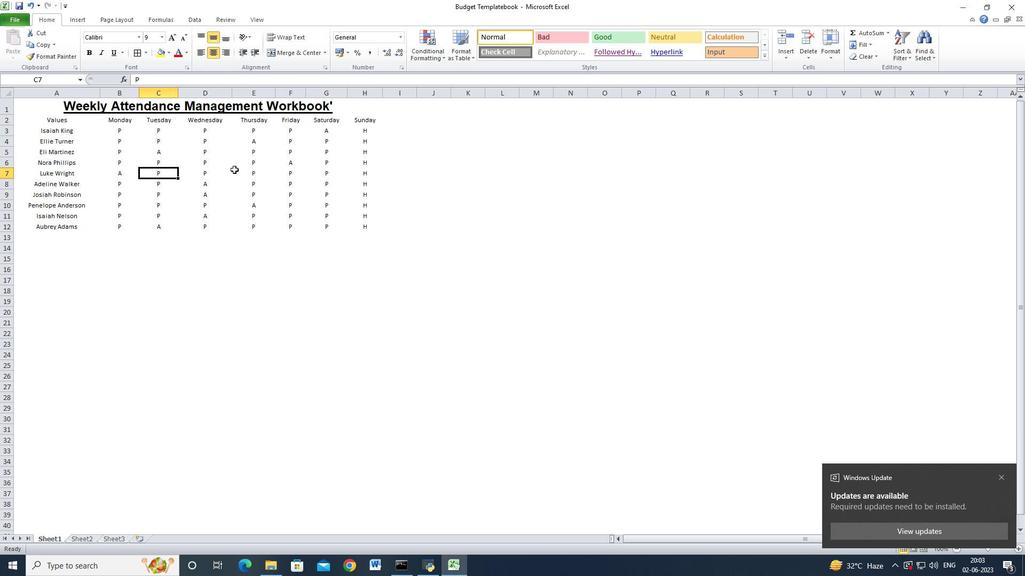 
Action: Mouse moved to (208, 107)
Screenshot: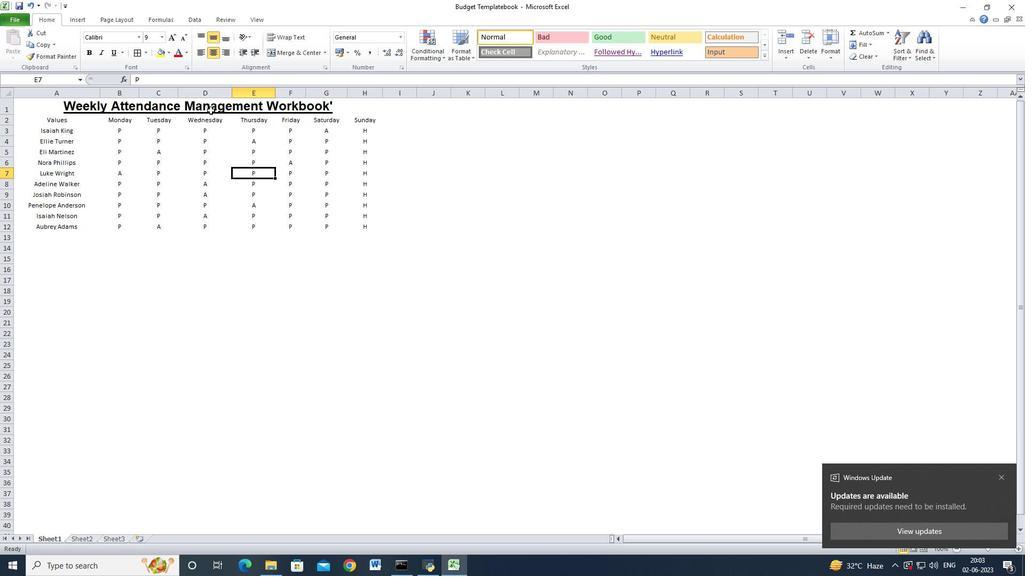 
Action: Mouse pressed left at (208, 107)
Screenshot: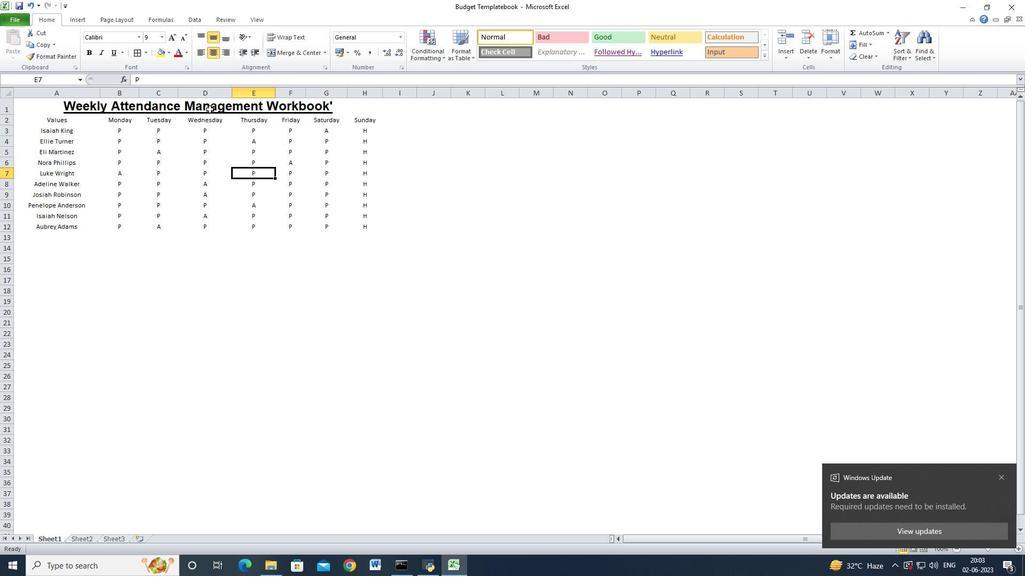 
Action: Mouse moved to (179, 55)
Screenshot: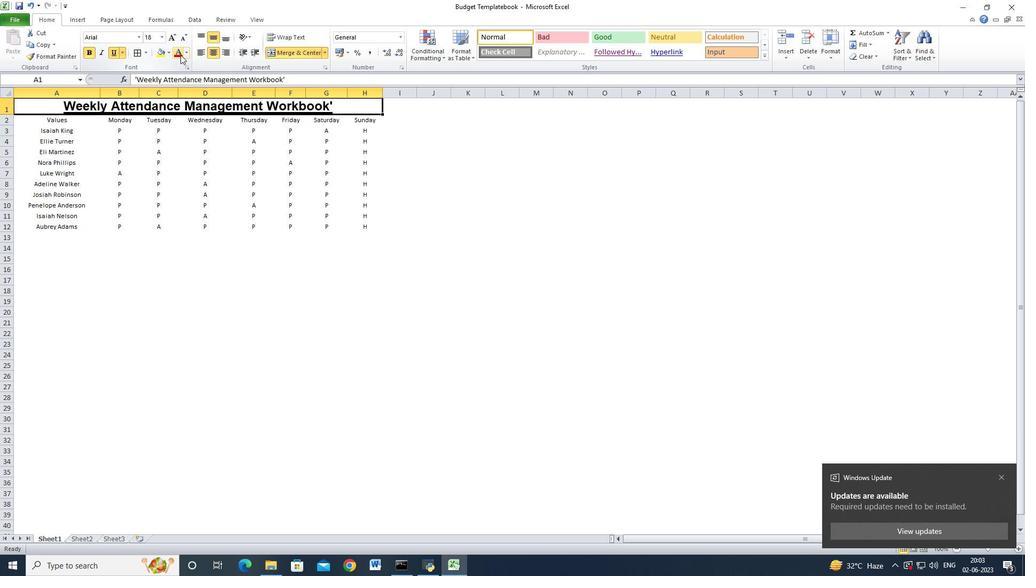 
Action: Mouse pressed left at (179, 55)
Screenshot: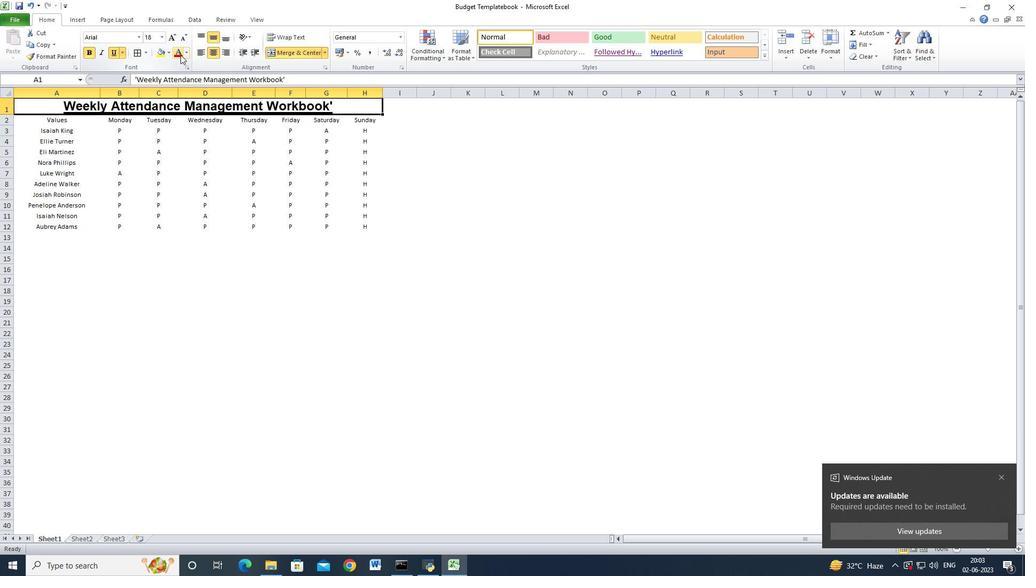
Action: Mouse moved to (182, 157)
Screenshot: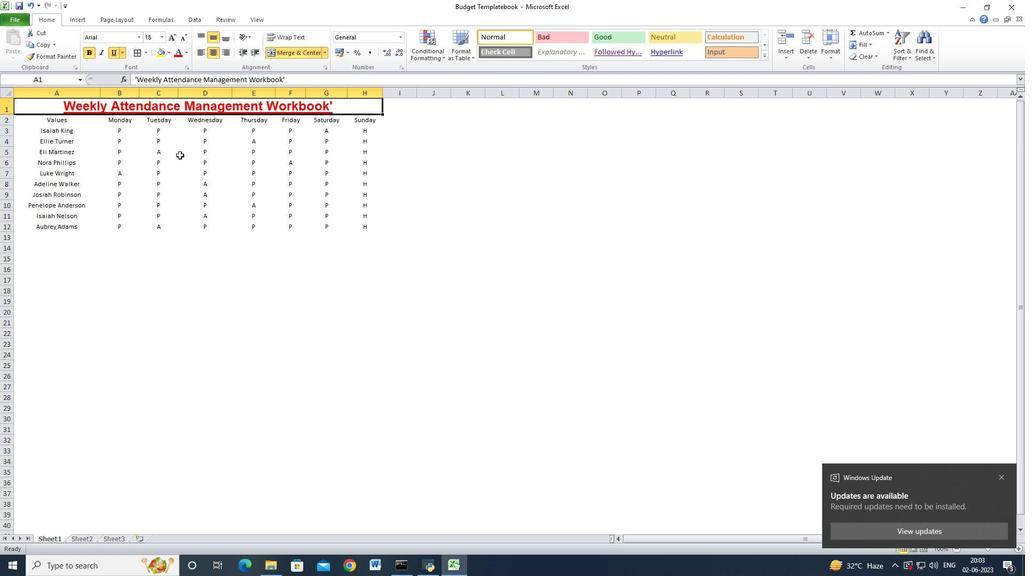 
Action: Mouse pressed left at (182, 157)
Screenshot: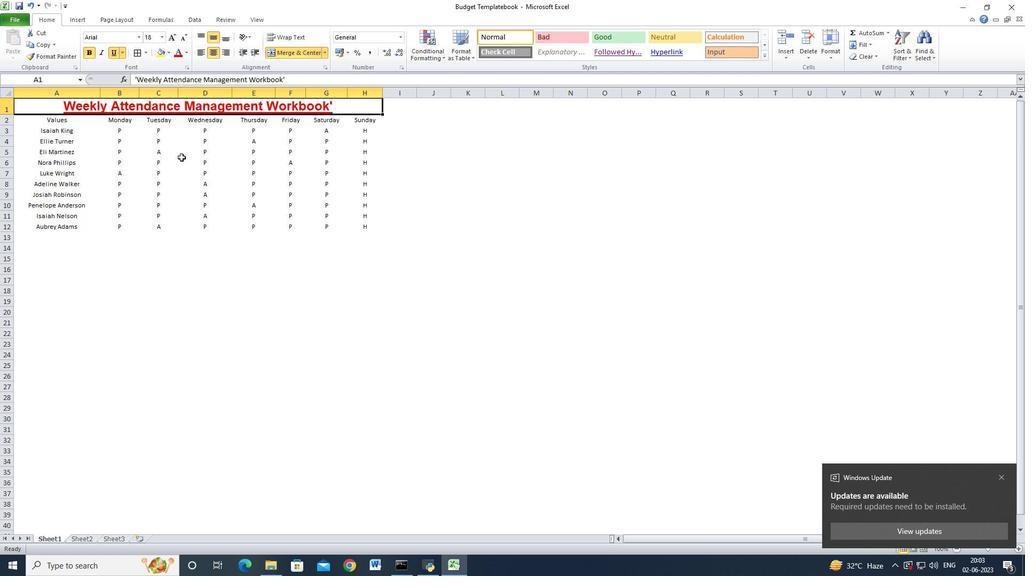 
Action: Mouse moved to (94, 107)
Screenshot: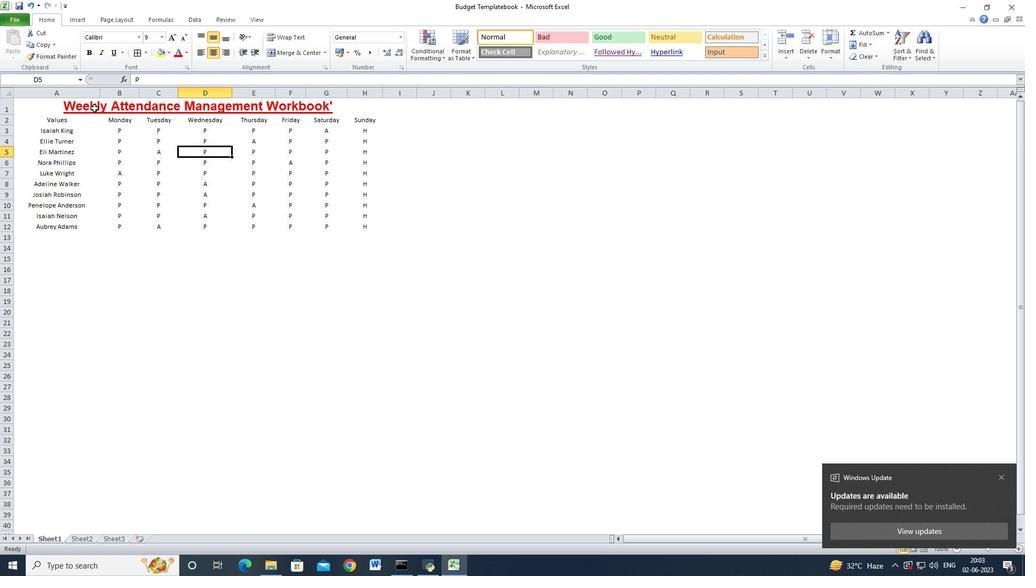 
Action: Mouse pressed left at (94, 107)
Screenshot: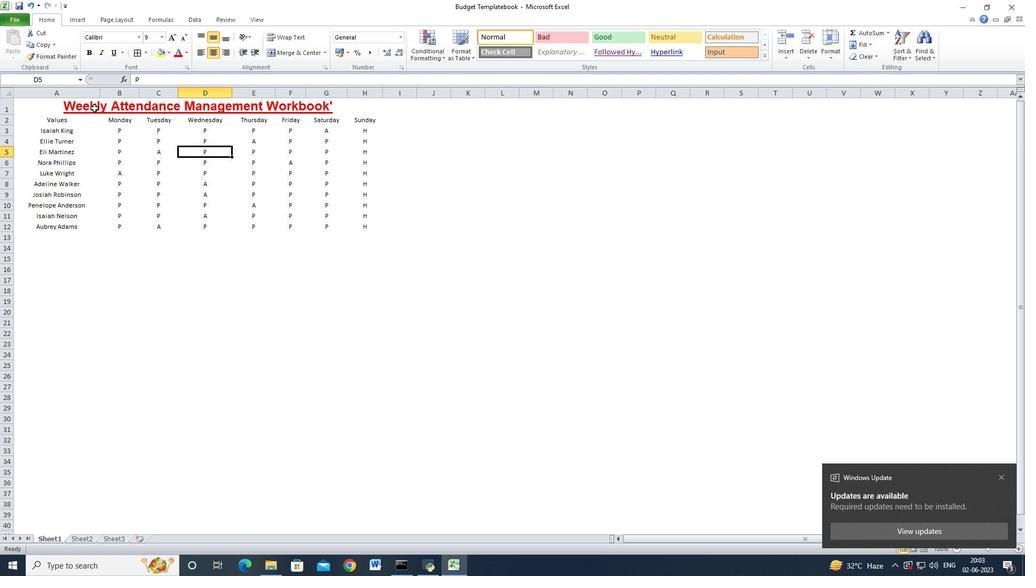 
Action: Mouse moved to (137, 51)
Screenshot: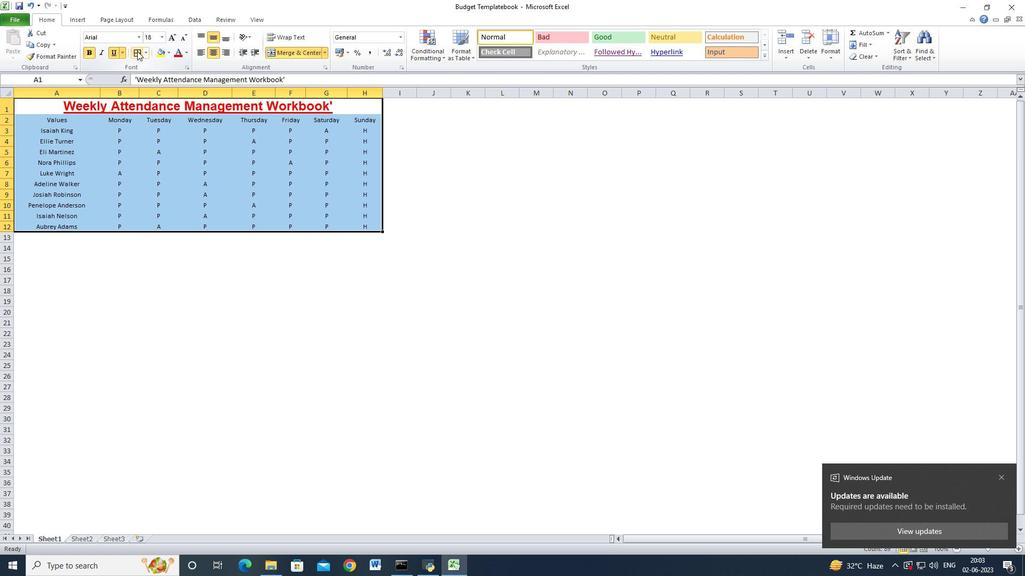 
Action: Mouse pressed left at (137, 51)
Screenshot: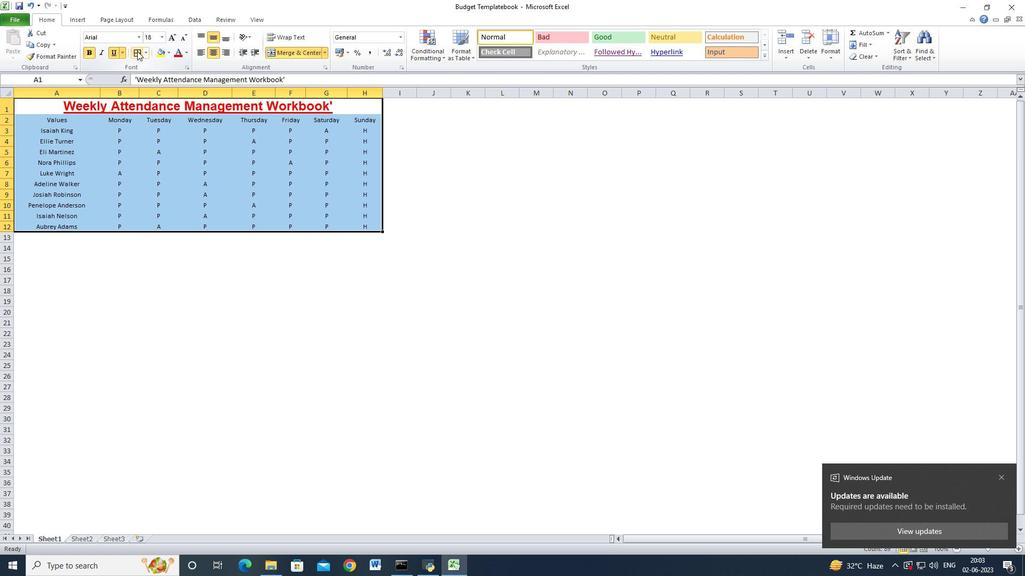 
Action: Mouse moved to (256, 16)
Screenshot: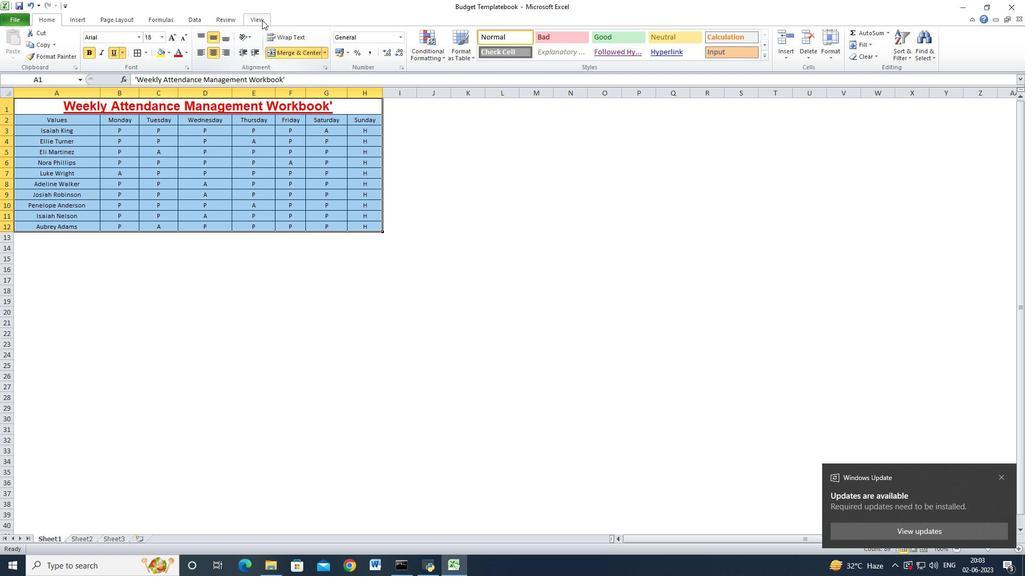 
Action: Mouse pressed left at (256, 16)
Screenshot: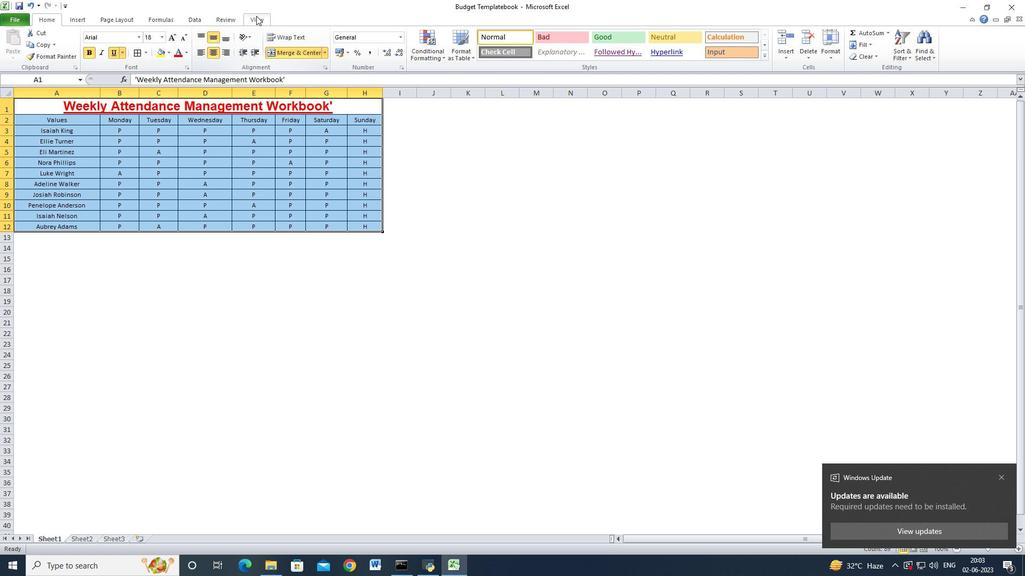 
Action: Mouse moved to (162, 50)
Screenshot: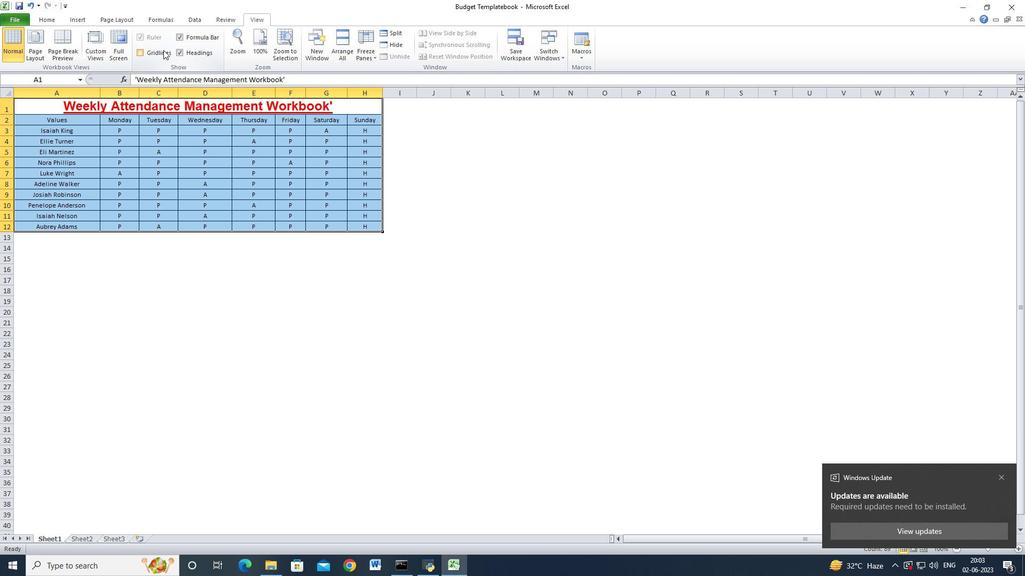 
Action: Mouse pressed left at (162, 50)
Screenshot: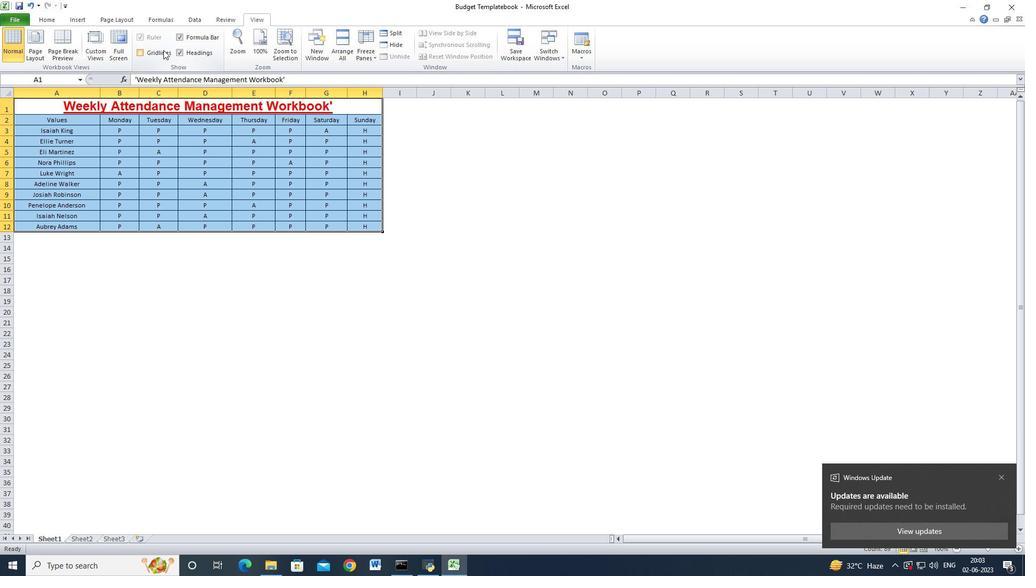 
Action: Mouse moved to (162, 50)
Screenshot: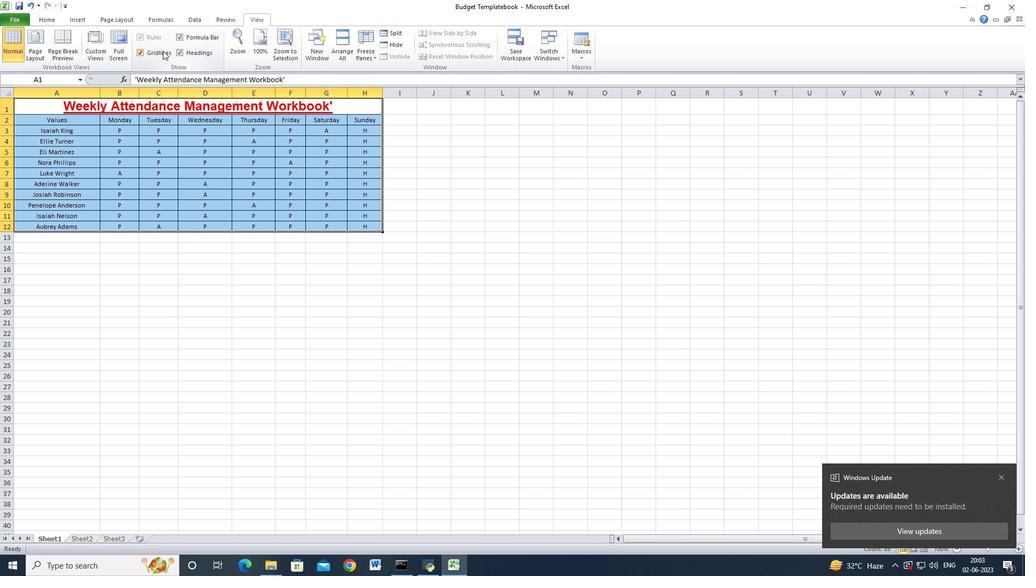 
Action: Mouse pressed left at (162, 50)
Screenshot: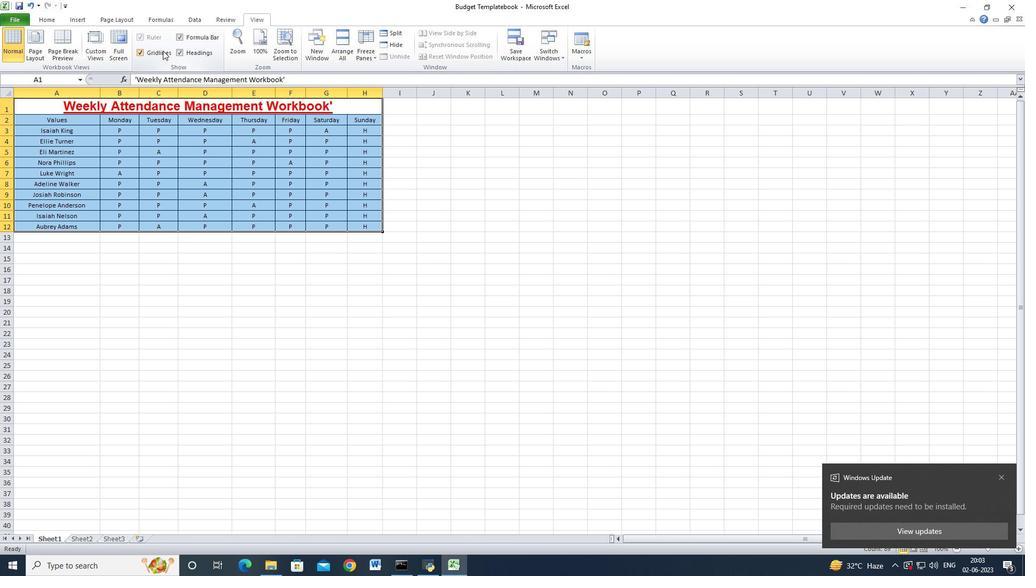 
Action: Mouse moved to (142, 167)
Screenshot: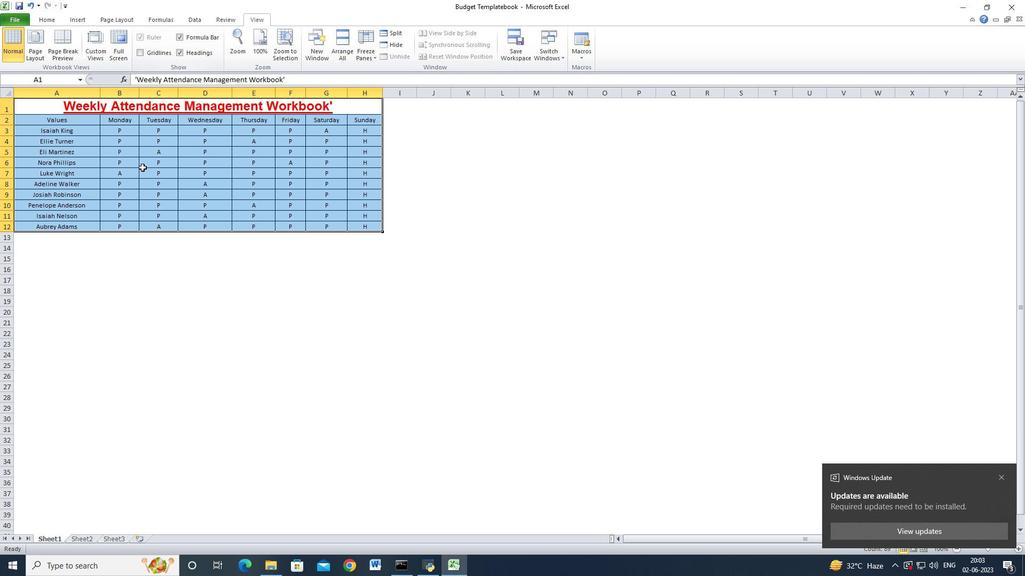 
Action: Mouse pressed left at (142, 167)
Screenshot: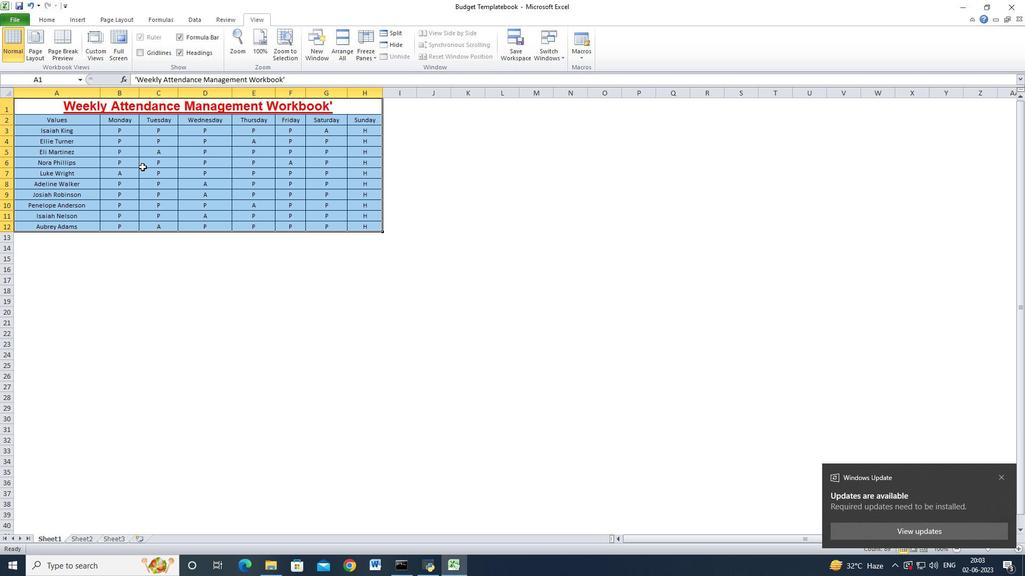 
Action: Mouse moved to (262, 196)
Screenshot: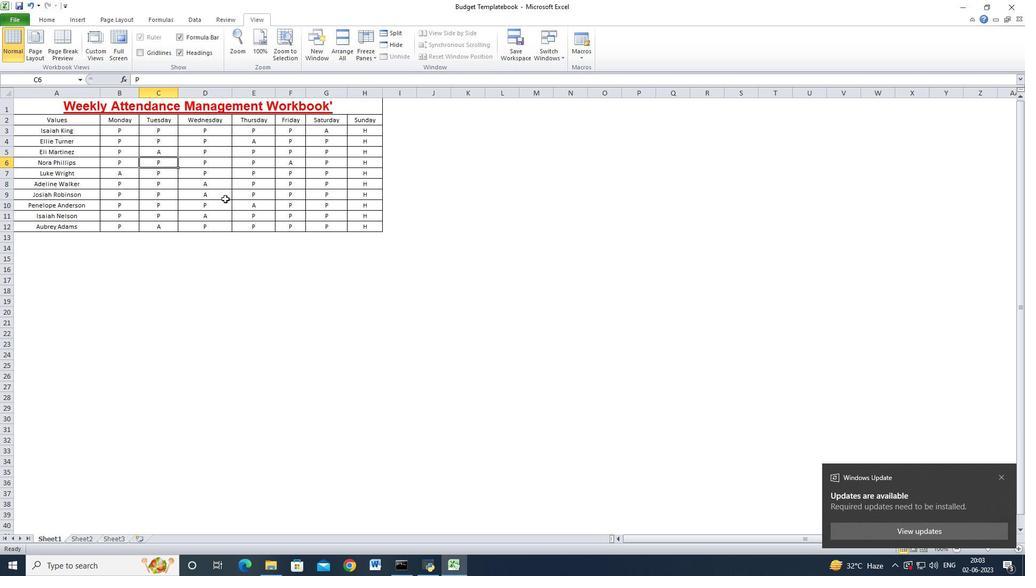 
